 Task: Open Card Card0000000284 in Board Board0000000071 in Workspace WS0000000024 in Trello. Add Member Carxxstreet791@gmail.com to Card Card0000000284 in Board Board0000000071 in Workspace WS0000000024 in Trello. Add Red Label titled Label0000000284 to Card Card0000000284 in Board Board0000000071 in Workspace WS0000000024 in Trello. Add Checklist CL0000000284 to Card Card0000000284 in Board Board0000000071 in Workspace WS0000000024 in Trello. Add Dates with Start Date as Nov 01 2023 and Due Date as Nov 30 2023 to Card Card0000000284 in Board Board0000000071 in Workspace WS0000000024 in Trello
Action: Mouse moved to (351, 550)
Screenshot: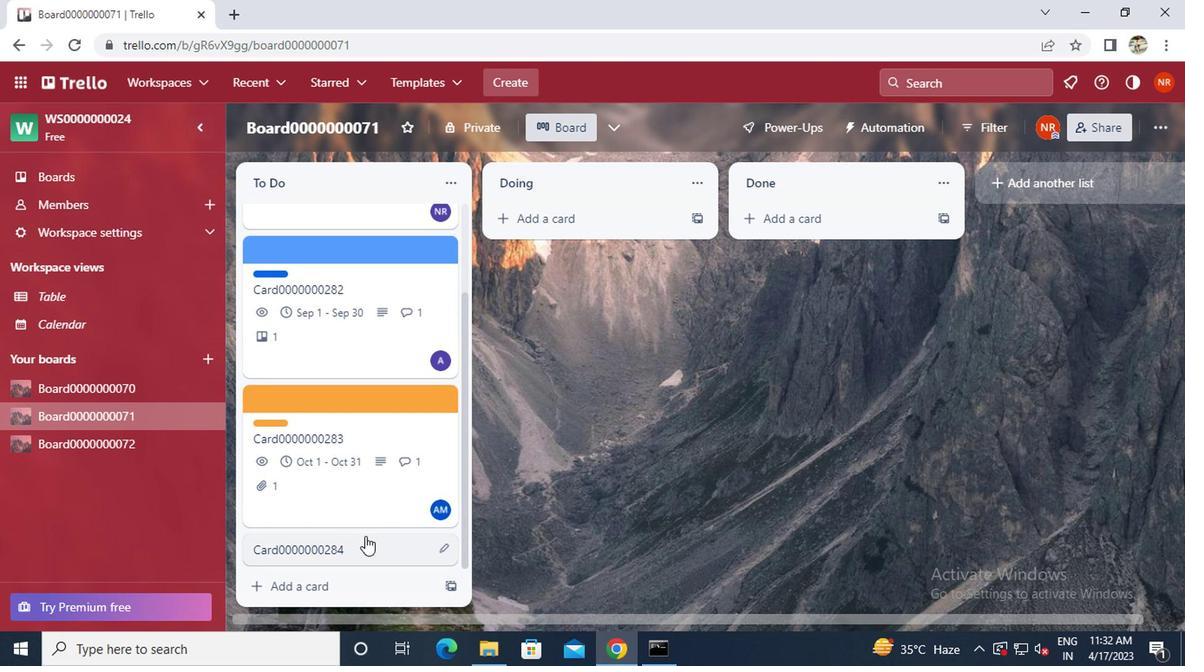 
Action: Mouse pressed left at (351, 550)
Screenshot: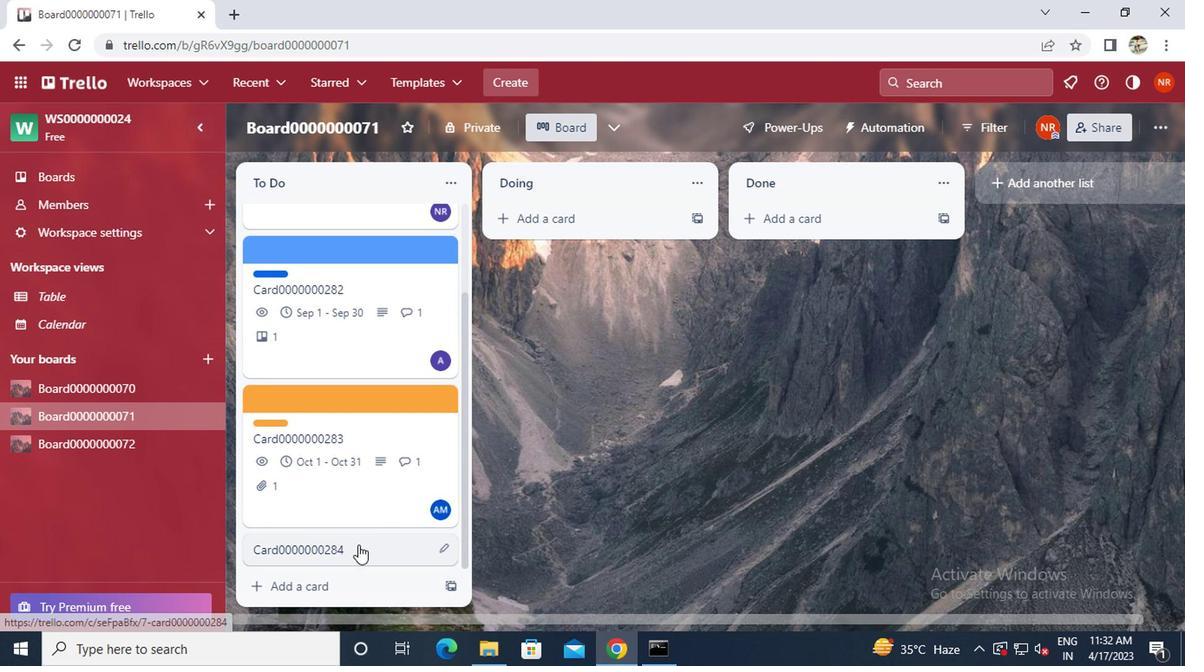 
Action: Mouse moved to (820, 221)
Screenshot: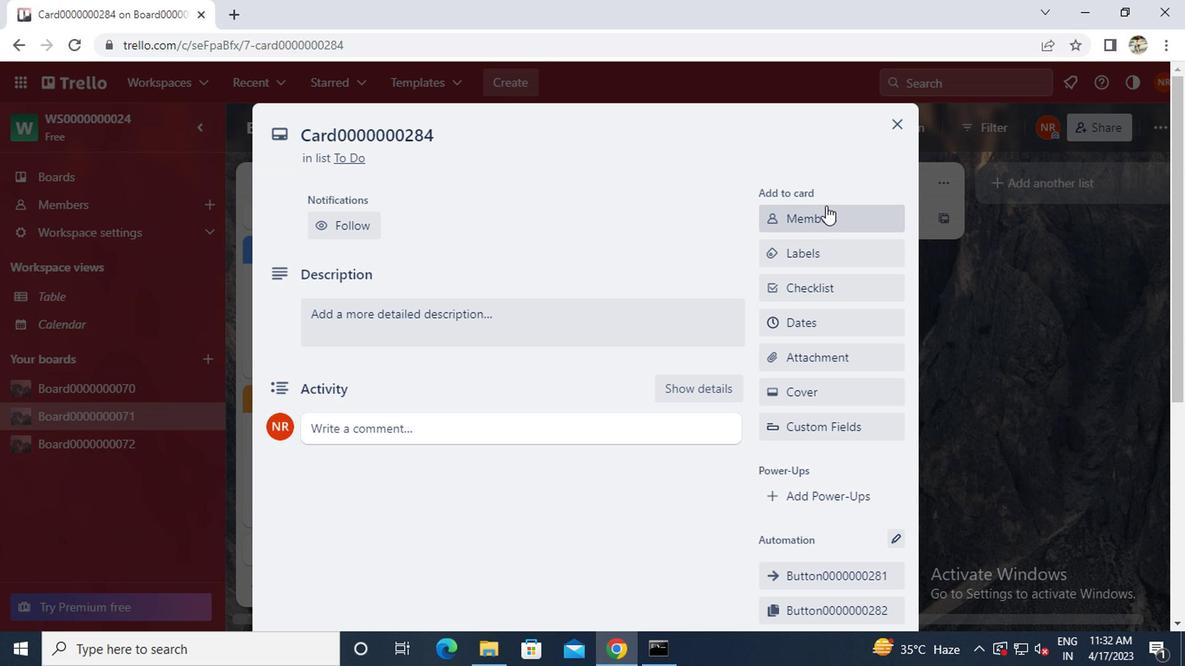 
Action: Mouse pressed left at (820, 221)
Screenshot: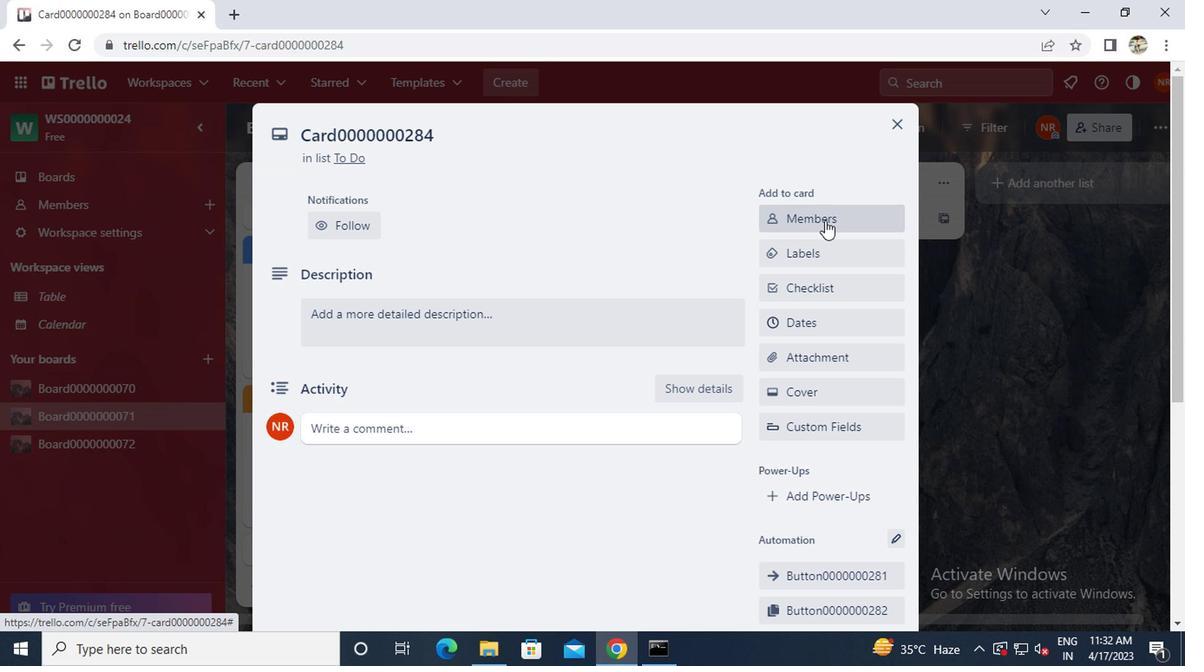 
Action: Key pressed <Key.caps_lock>carxxstreet791<Key.shift>@GMAIL.COM
Screenshot: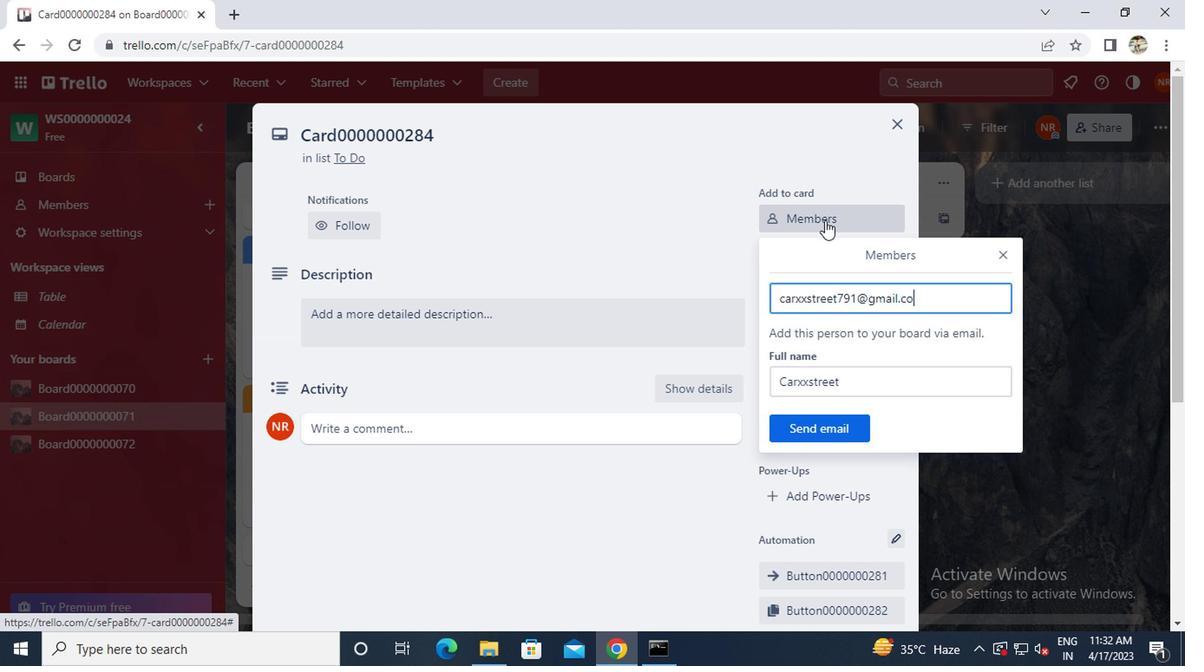 
Action: Mouse moved to (824, 427)
Screenshot: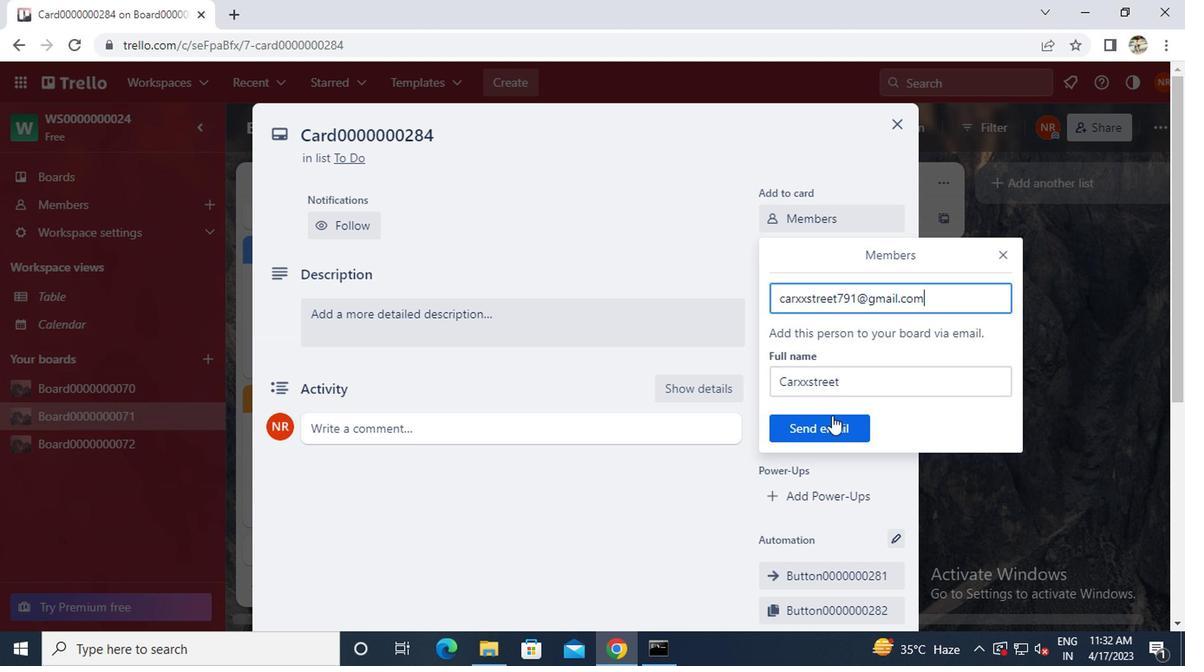 
Action: Mouse pressed left at (824, 427)
Screenshot: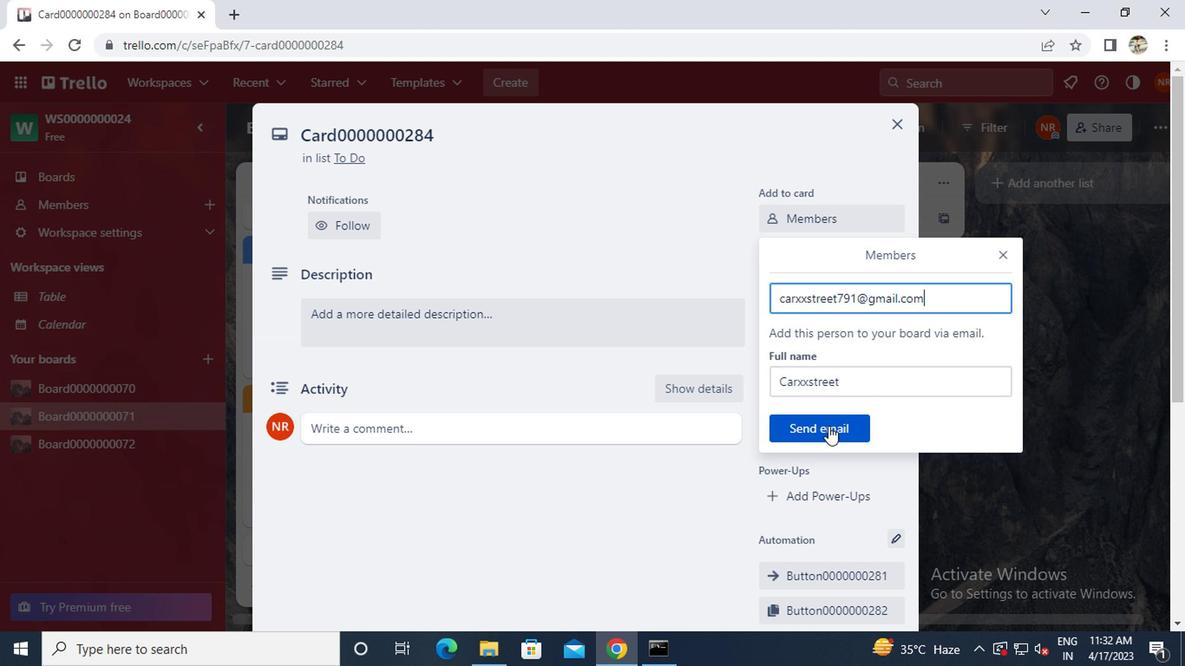 
Action: Mouse moved to (816, 253)
Screenshot: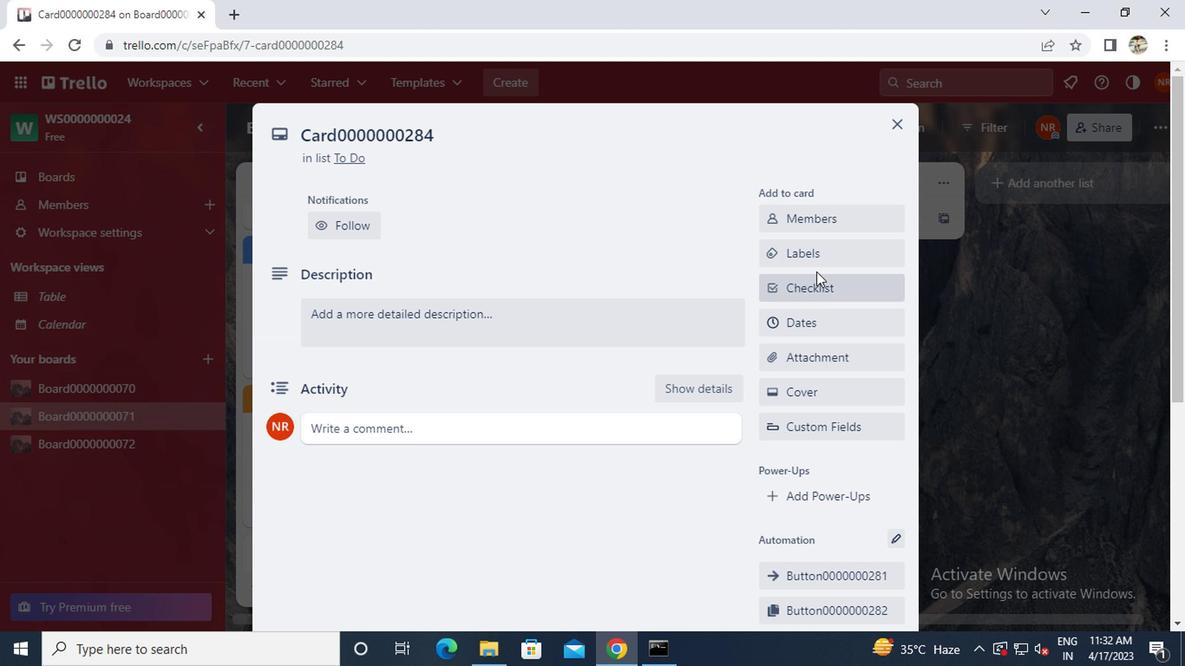 
Action: Mouse pressed left at (816, 253)
Screenshot: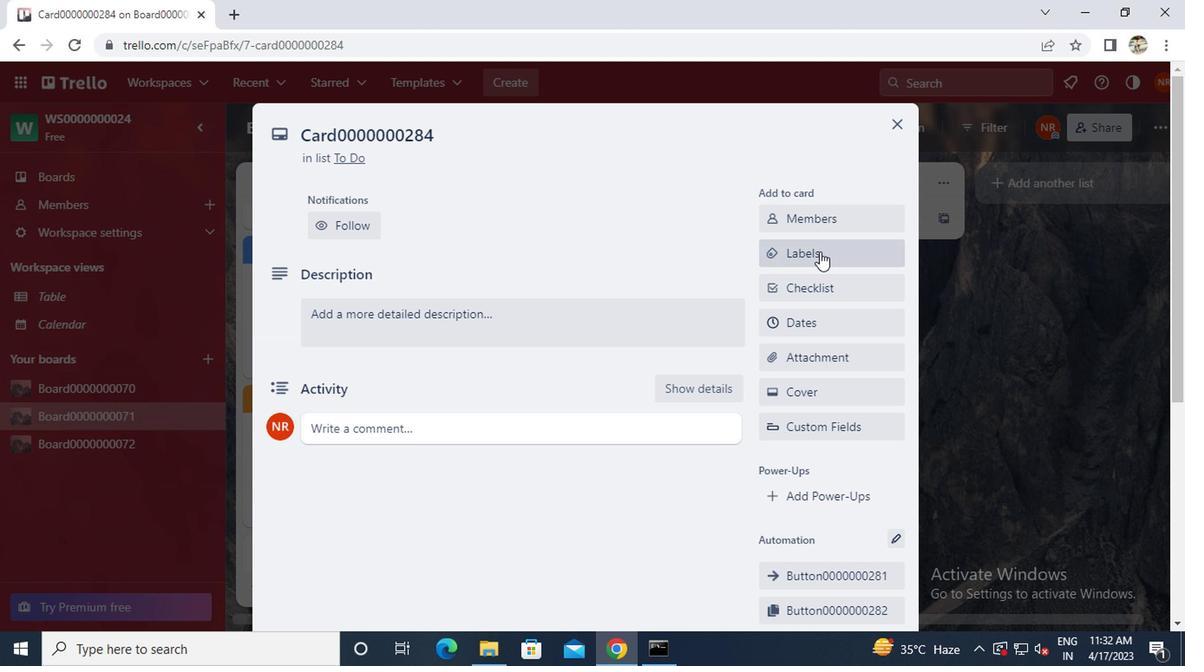 
Action: Mouse moved to (866, 529)
Screenshot: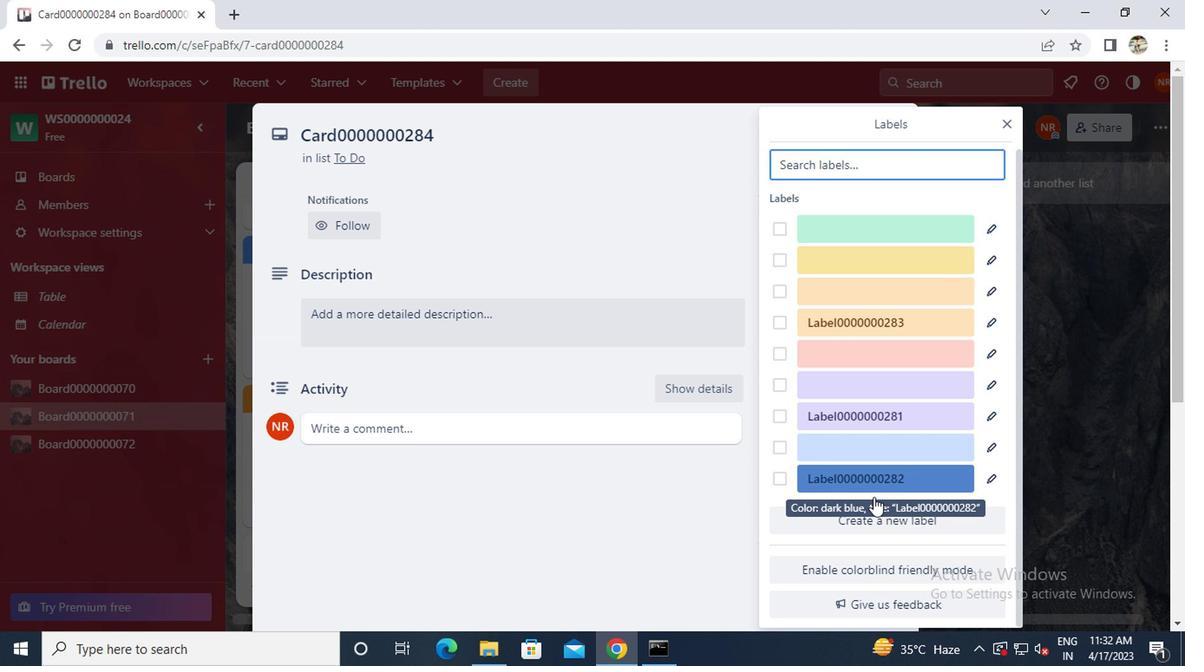 
Action: Mouse pressed left at (866, 529)
Screenshot: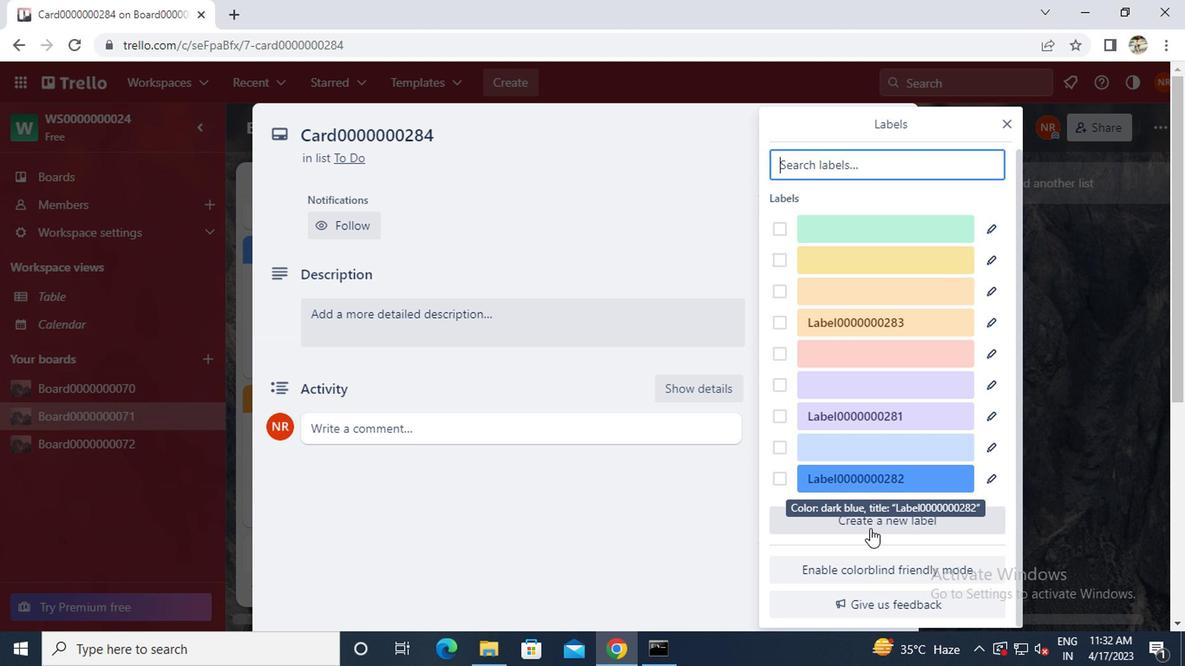 
Action: Mouse moved to (925, 414)
Screenshot: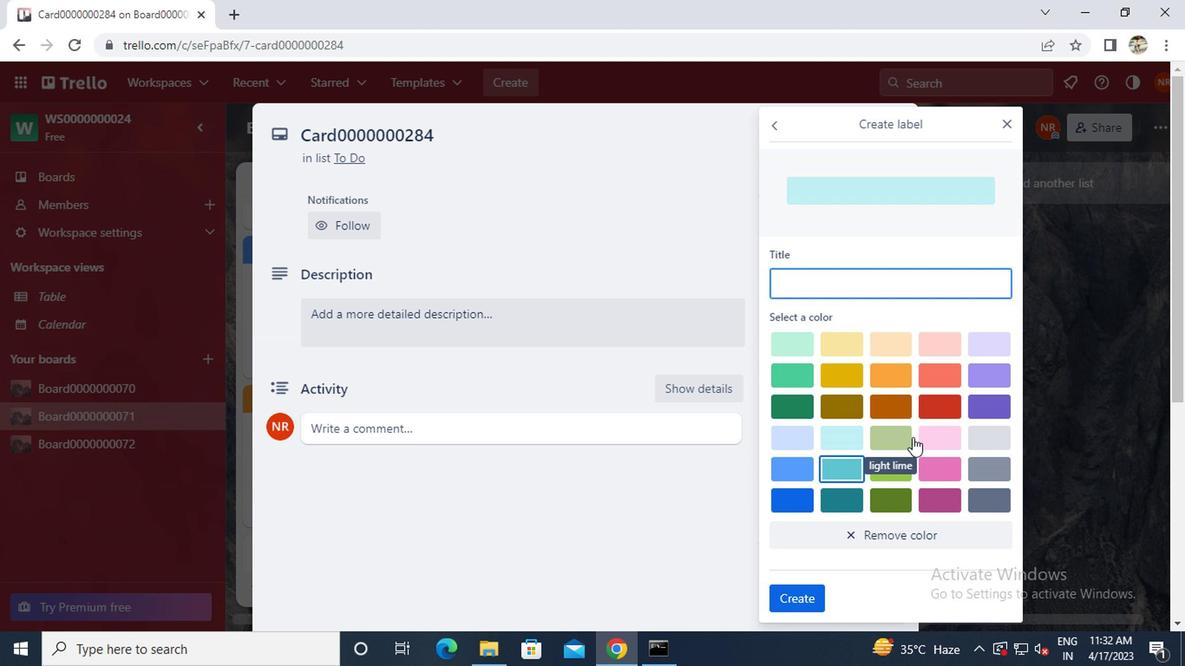 
Action: Mouse pressed left at (925, 414)
Screenshot: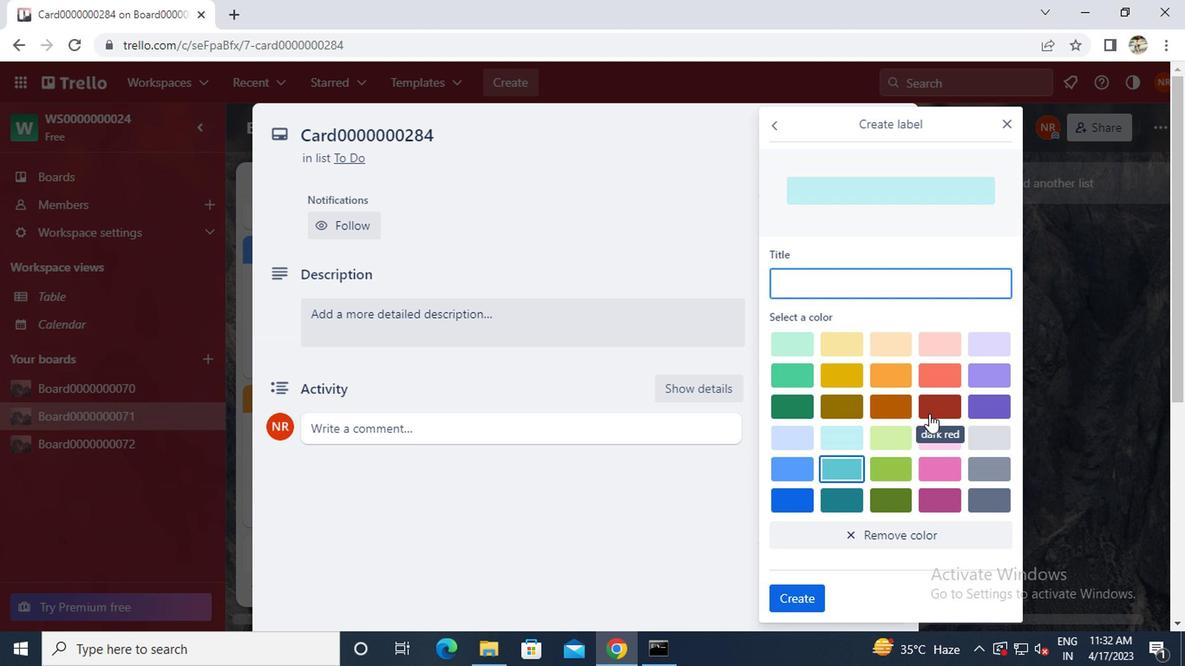 
Action: Mouse moved to (867, 288)
Screenshot: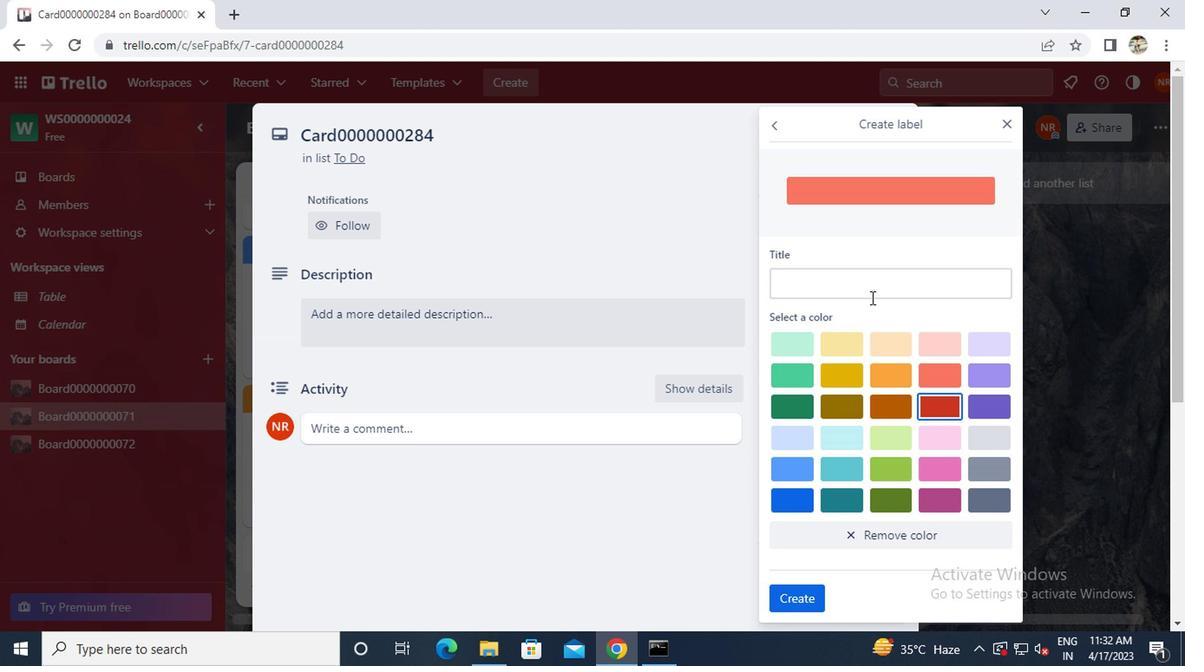 
Action: Mouse pressed left at (867, 288)
Screenshot: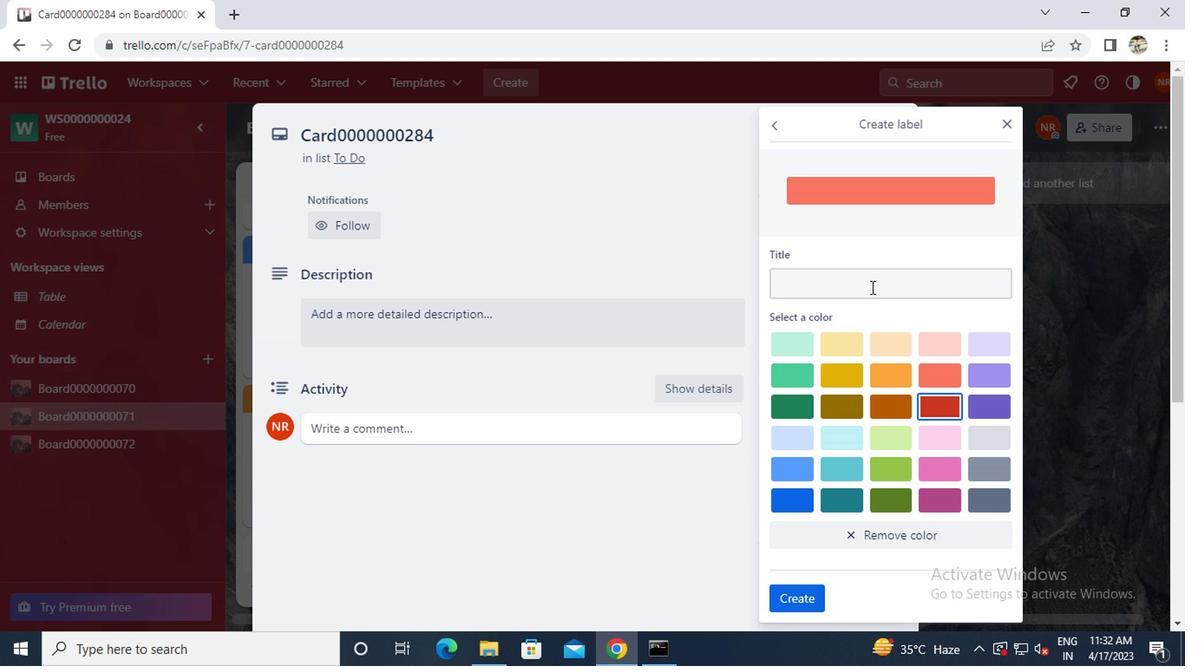 
Action: Mouse moved to (867, 287)
Screenshot: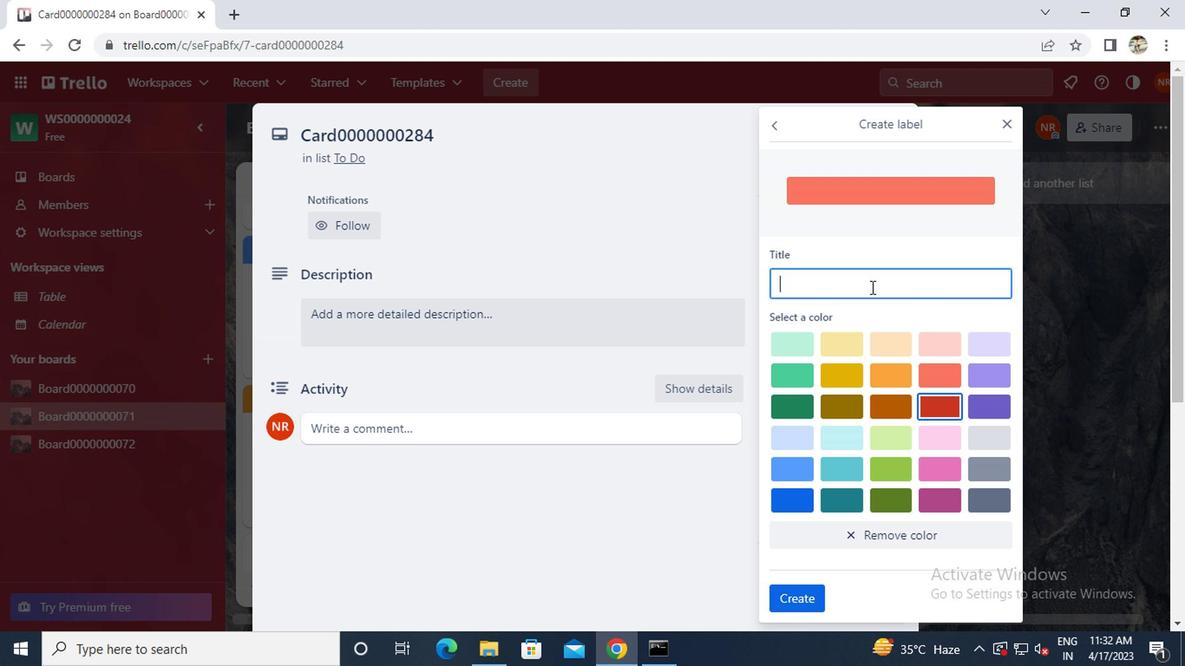 
Action: Key pressed <Key.caps_lock>
Screenshot: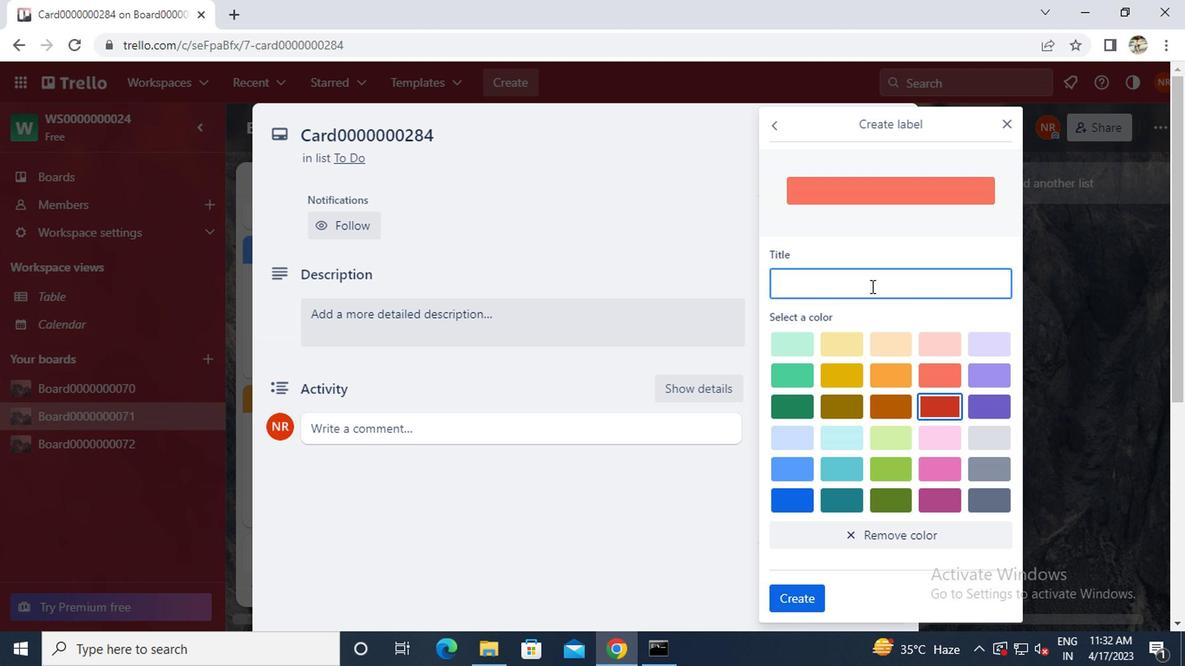 
Action: Mouse moved to (867, 285)
Screenshot: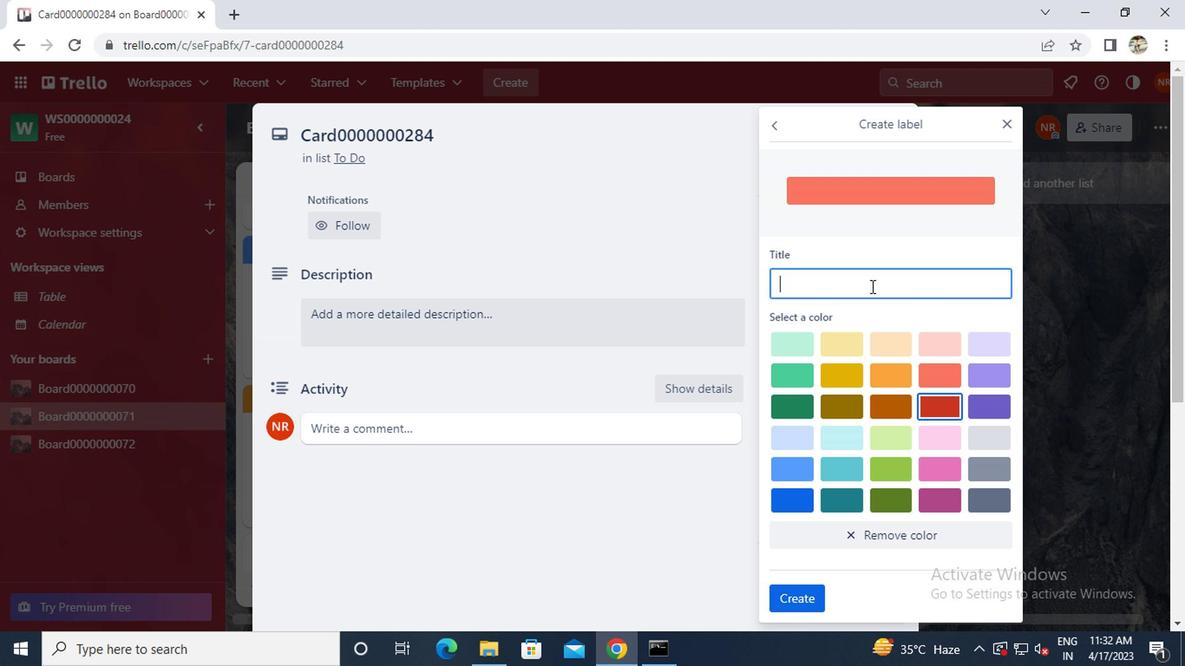 
Action: Key pressed L
Screenshot: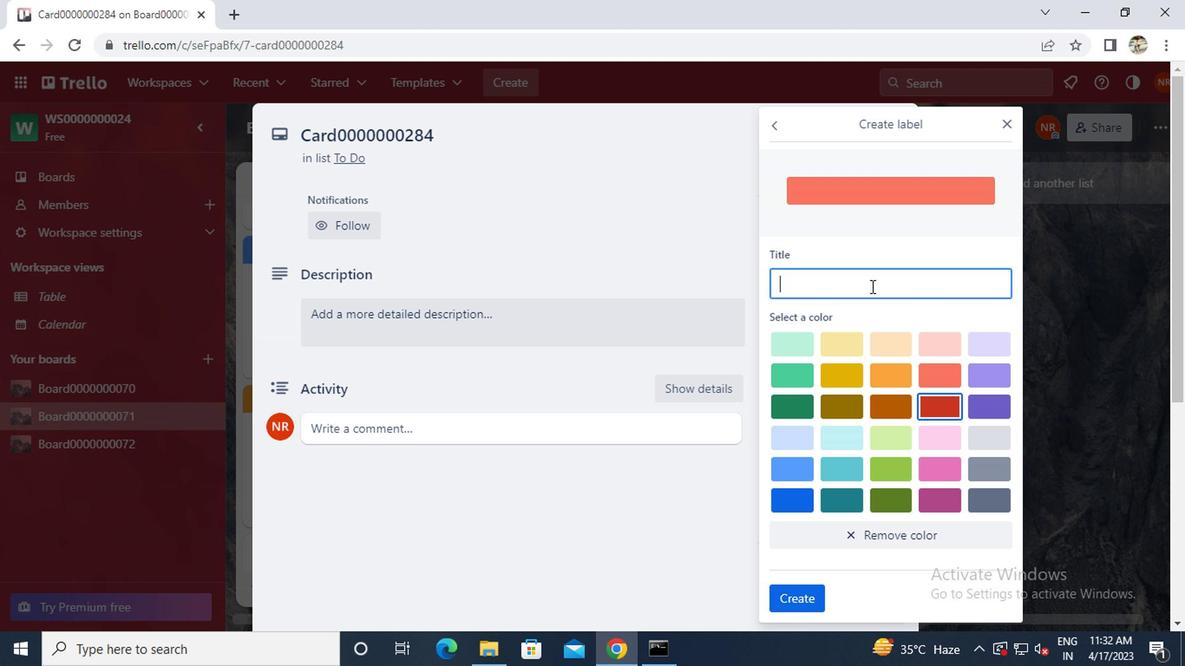 
Action: Mouse moved to (870, 282)
Screenshot: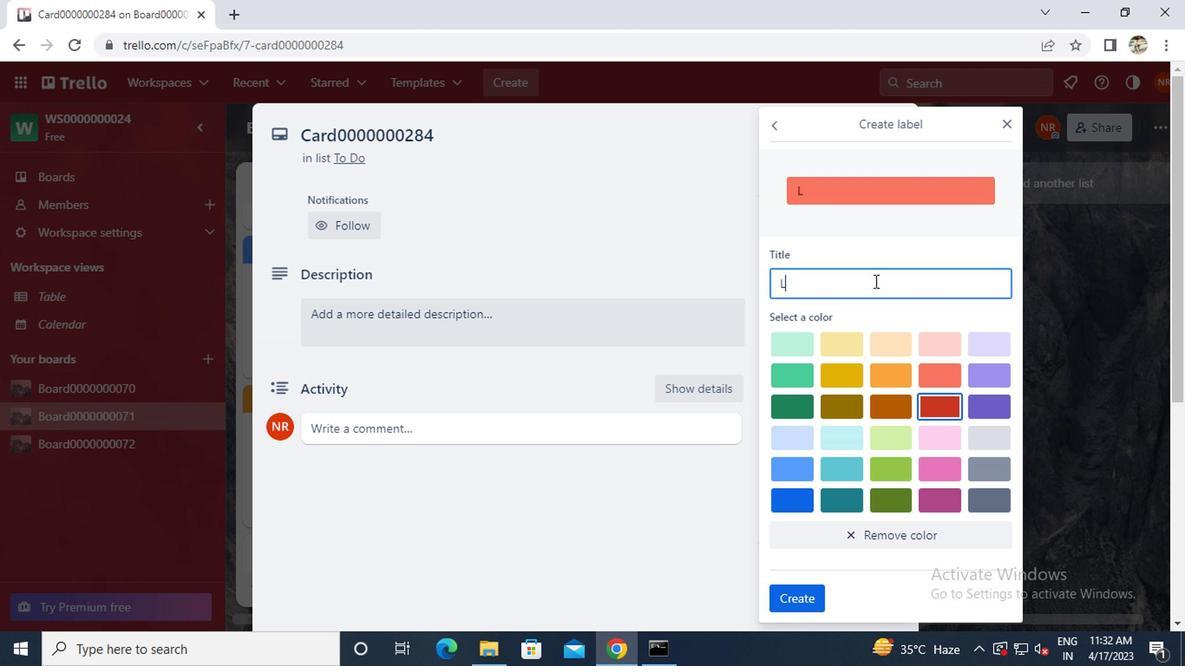 
Action: Key pressed A<Key.backspace><Key.caps_lock>ABEL0000000284
Screenshot: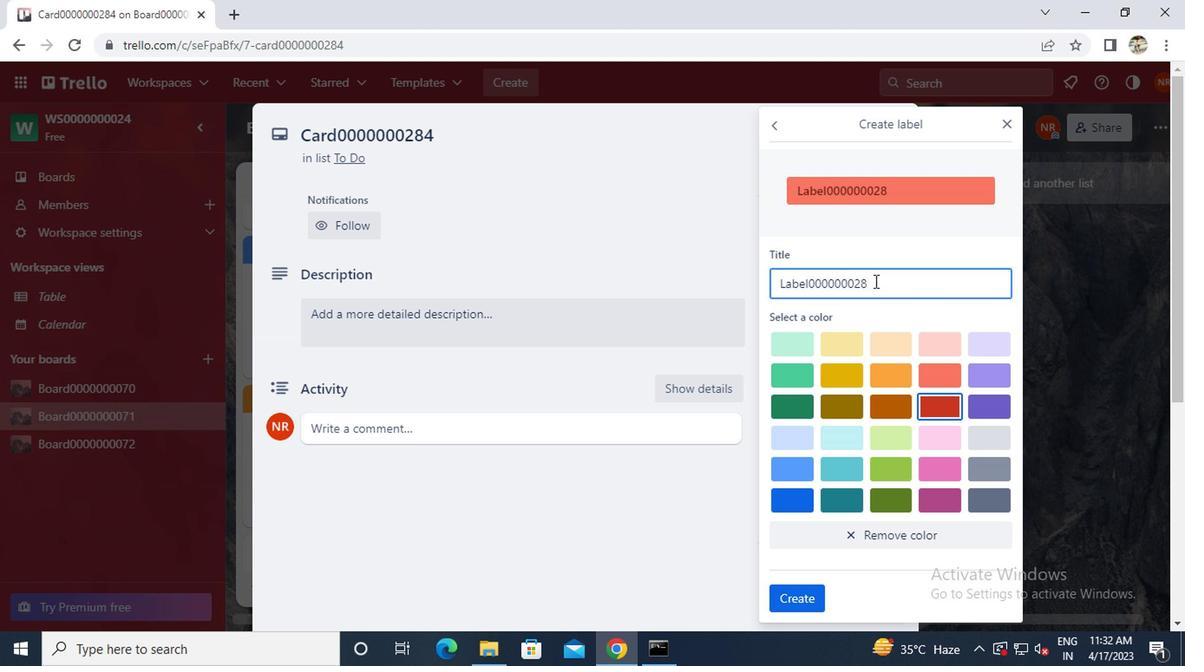 
Action: Mouse moved to (788, 598)
Screenshot: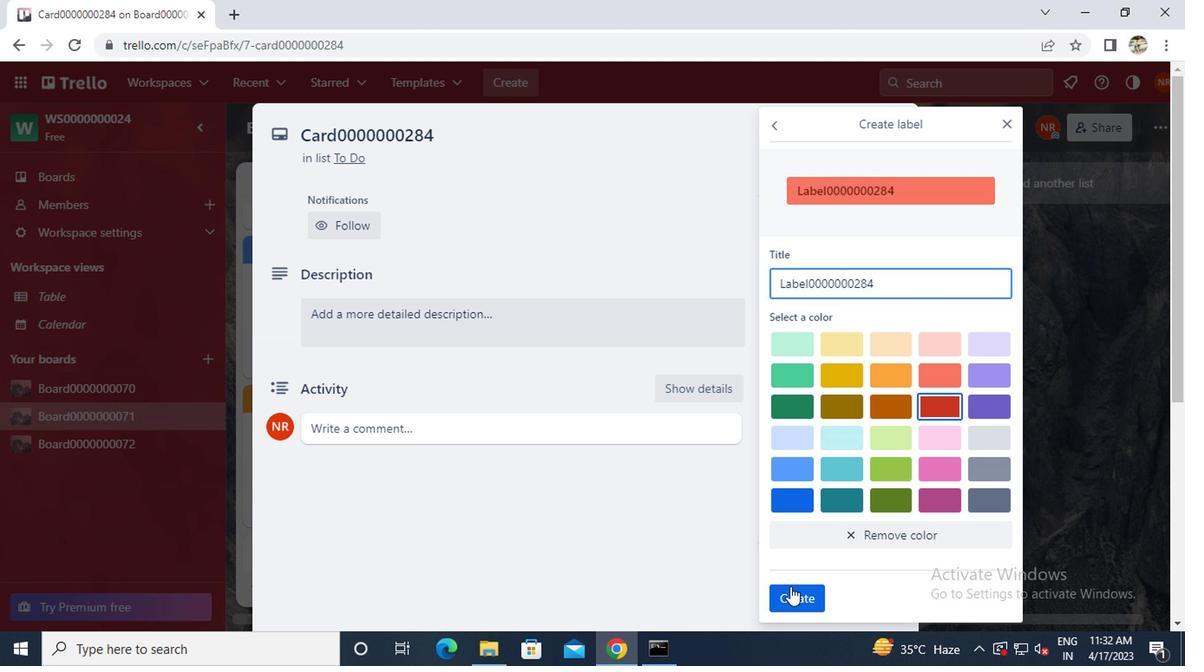 
Action: Mouse pressed left at (788, 598)
Screenshot: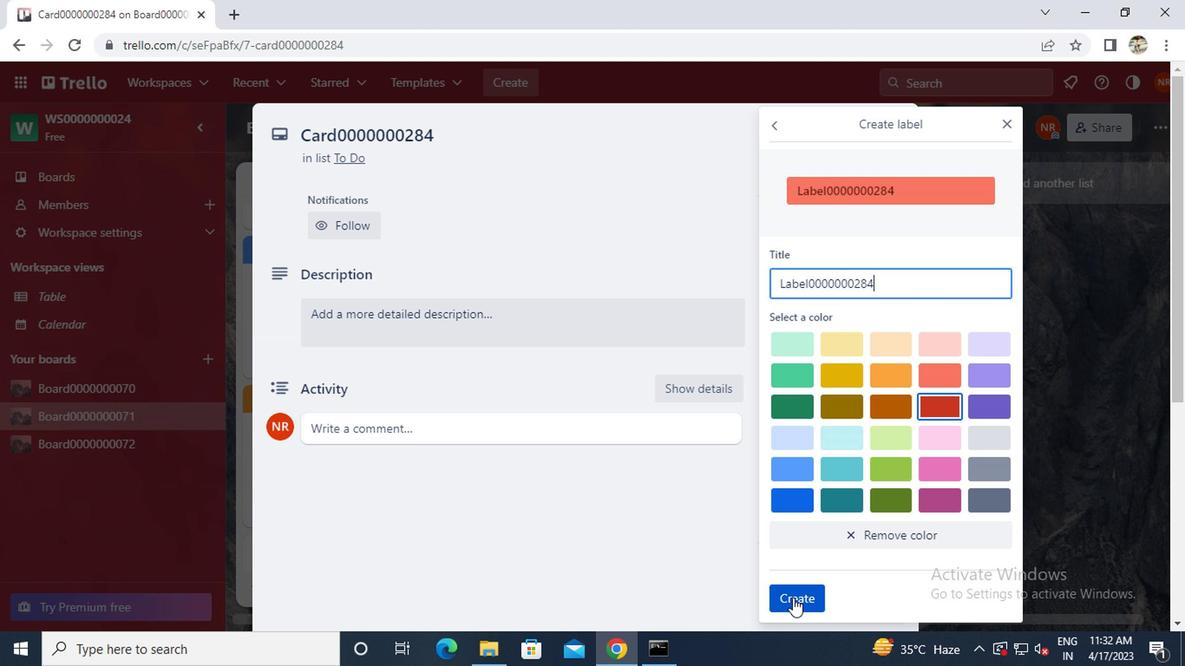 
Action: Mouse moved to (1001, 125)
Screenshot: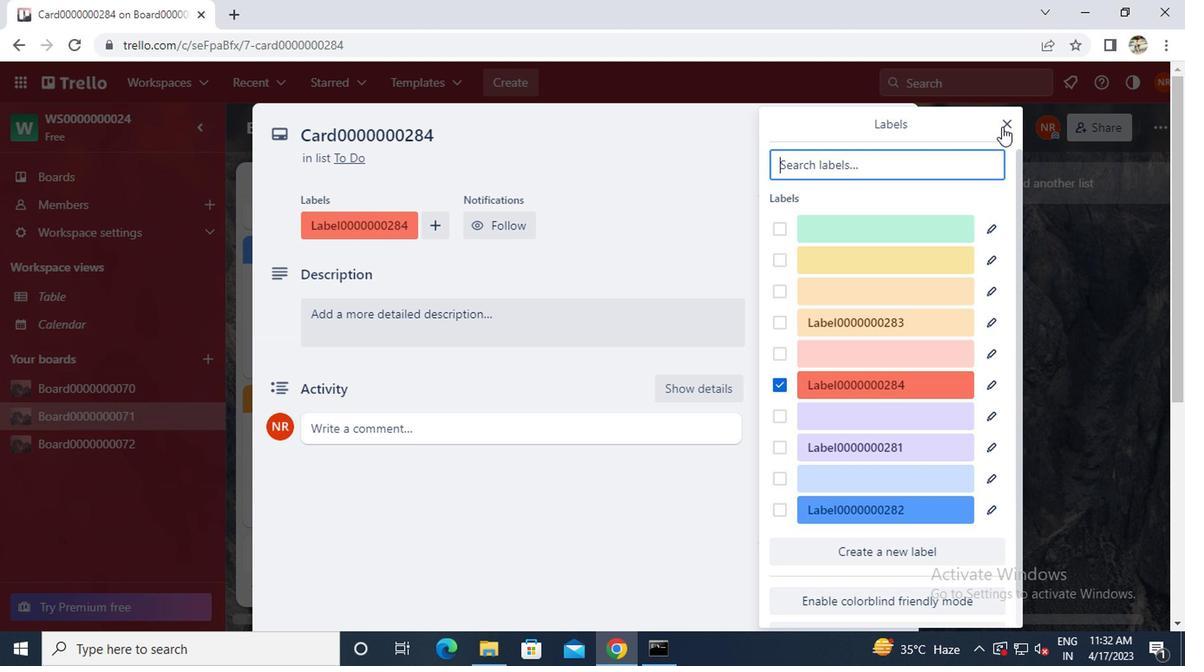 
Action: Mouse pressed left at (1001, 125)
Screenshot: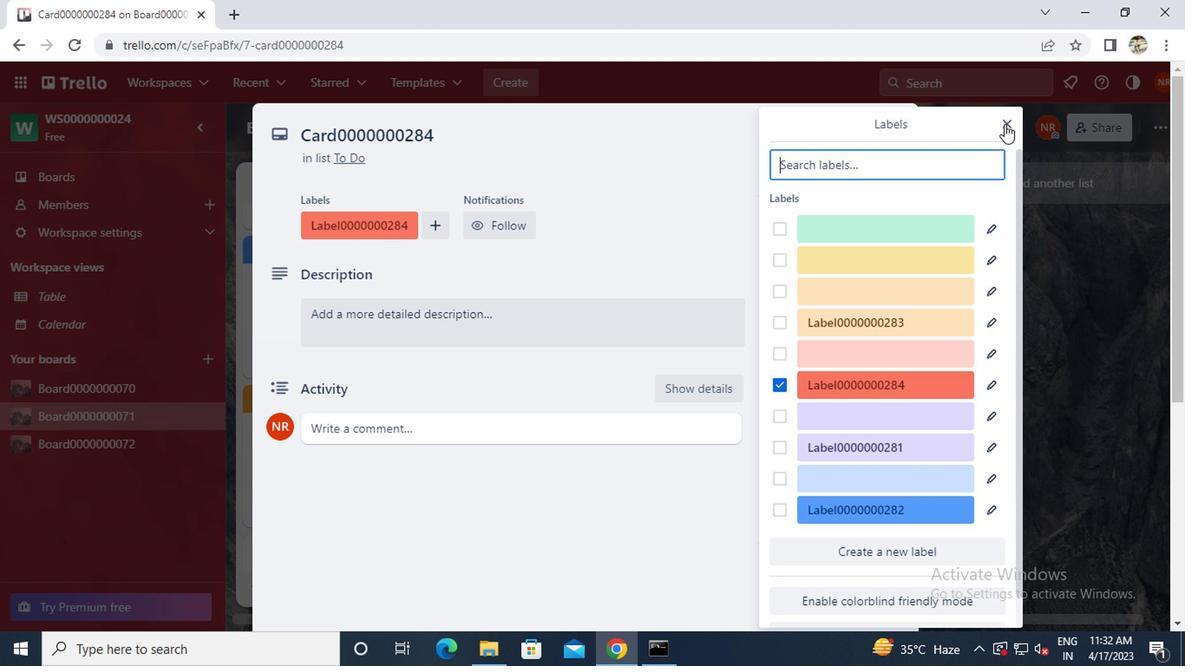 
Action: Mouse moved to (852, 293)
Screenshot: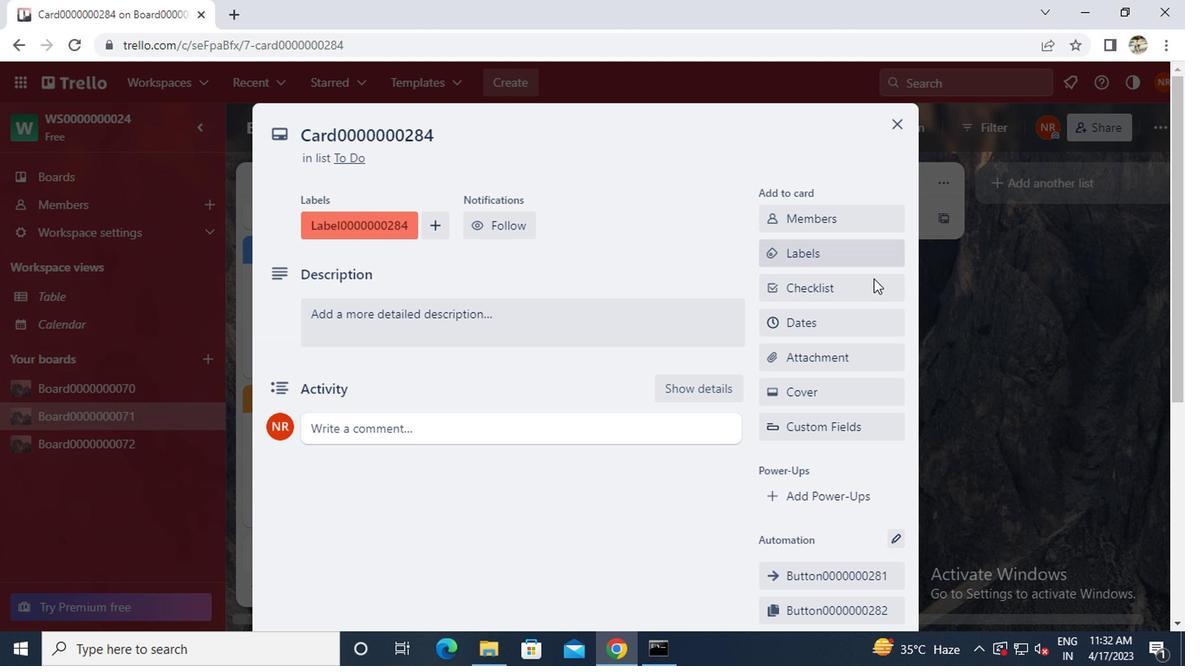 
Action: Mouse pressed left at (852, 293)
Screenshot: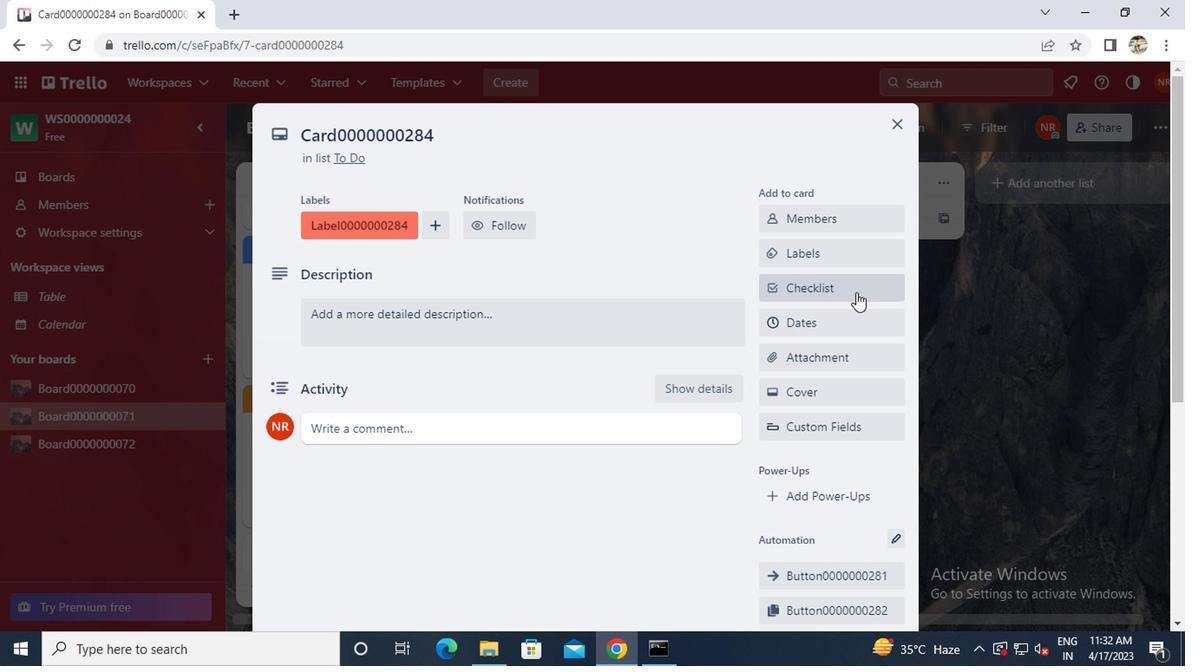 
Action: Key pressed <Key.caps_lock>CL0000000284
Screenshot: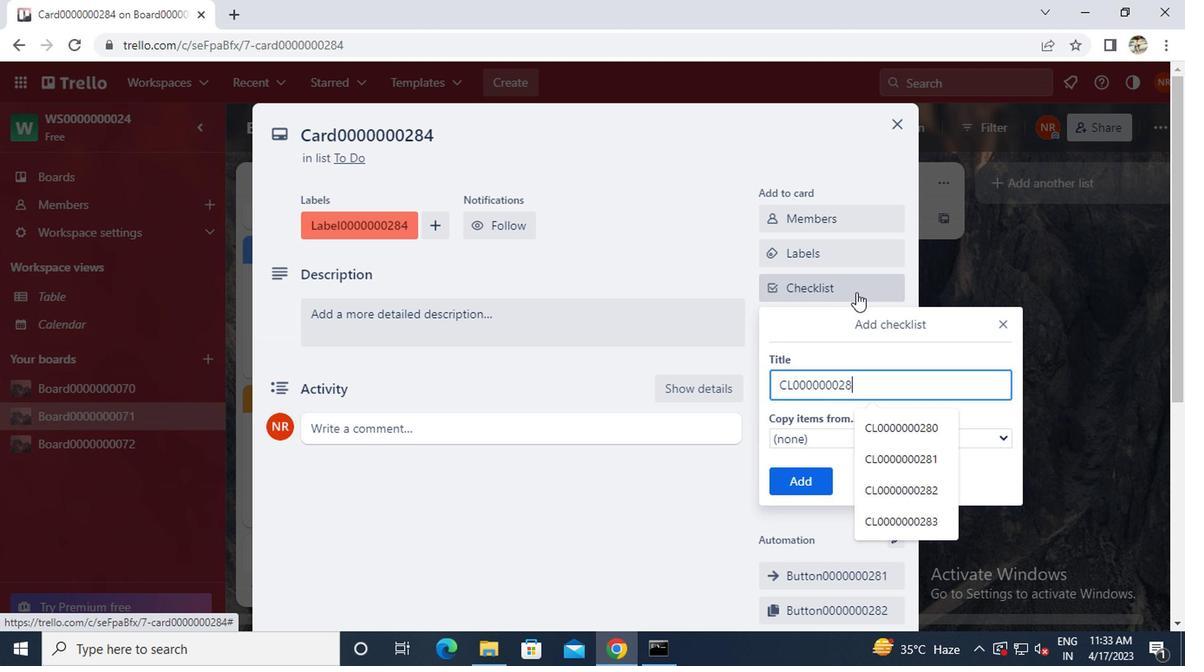 
Action: Mouse moved to (811, 482)
Screenshot: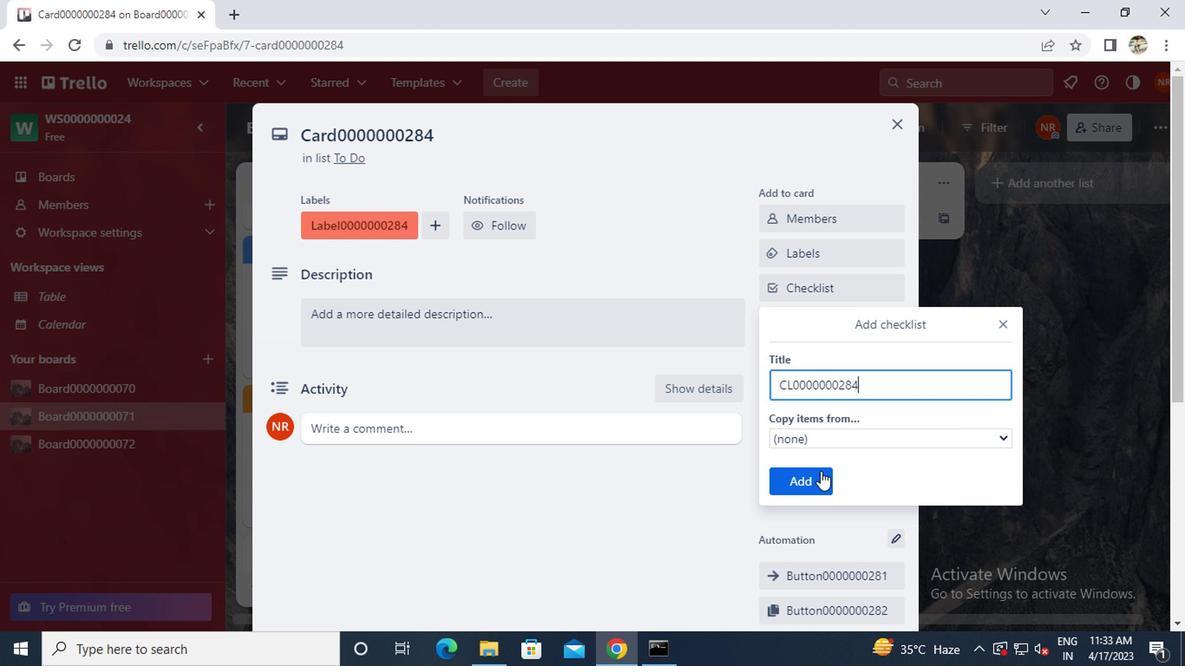 
Action: Mouse pressed left at (811, 482)
Screenshot: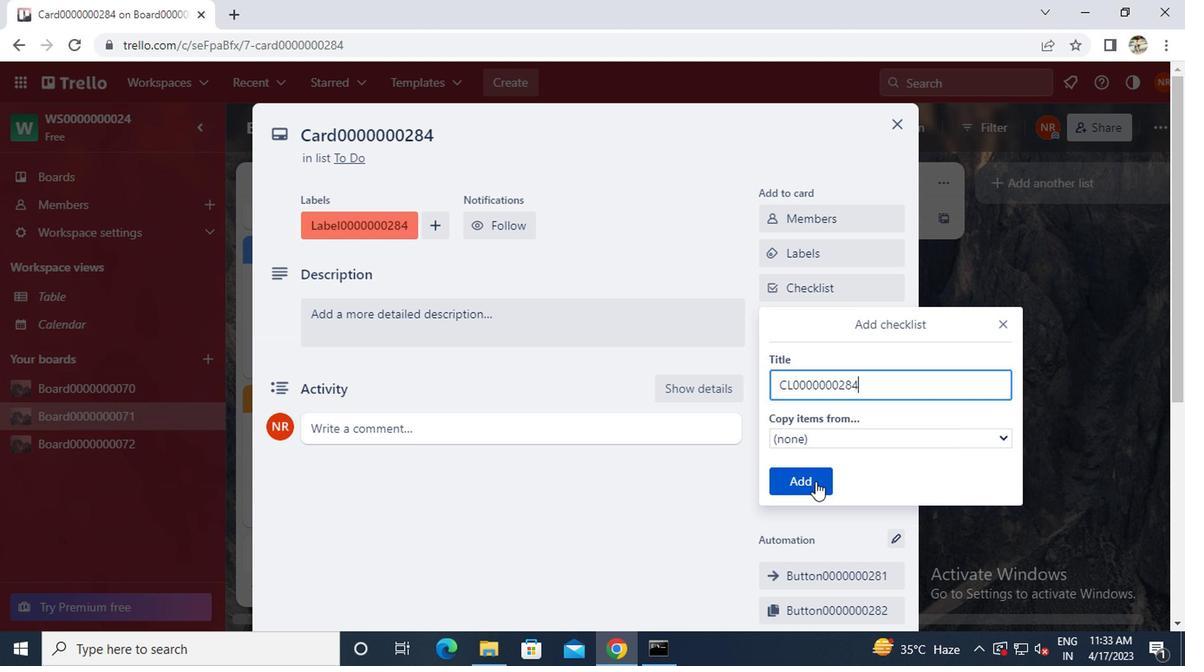 
Action: Mouse moved to (830, 326)
Screenshot: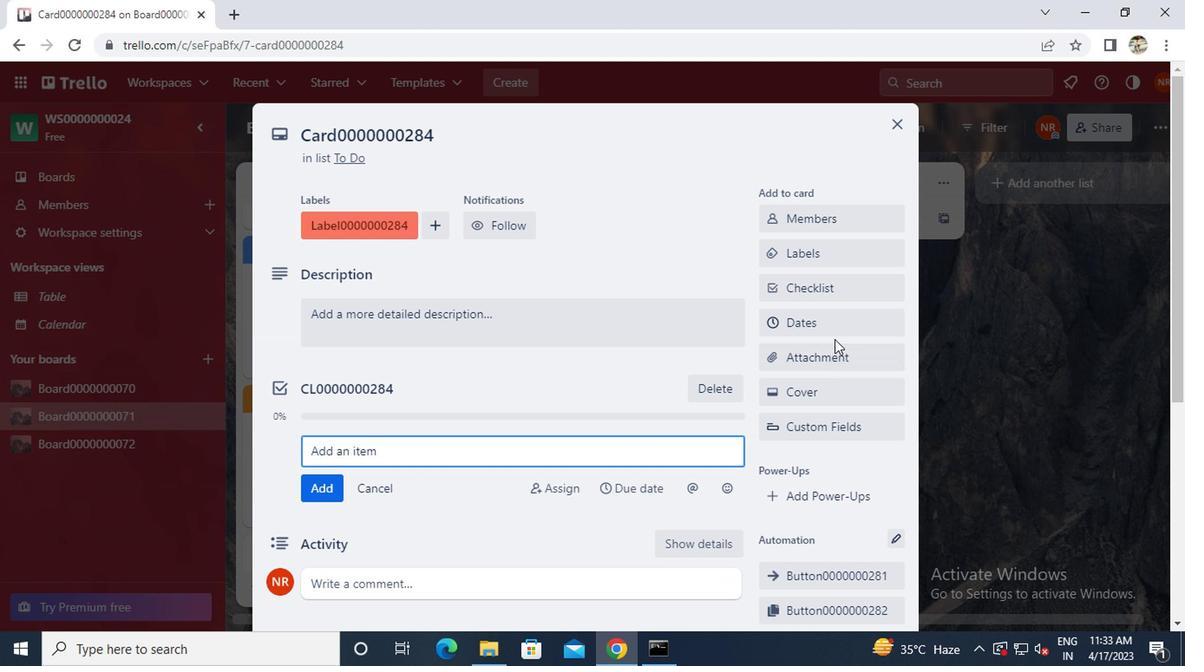 
Action: Mouse pressed left at (830, 326)
Screenshot: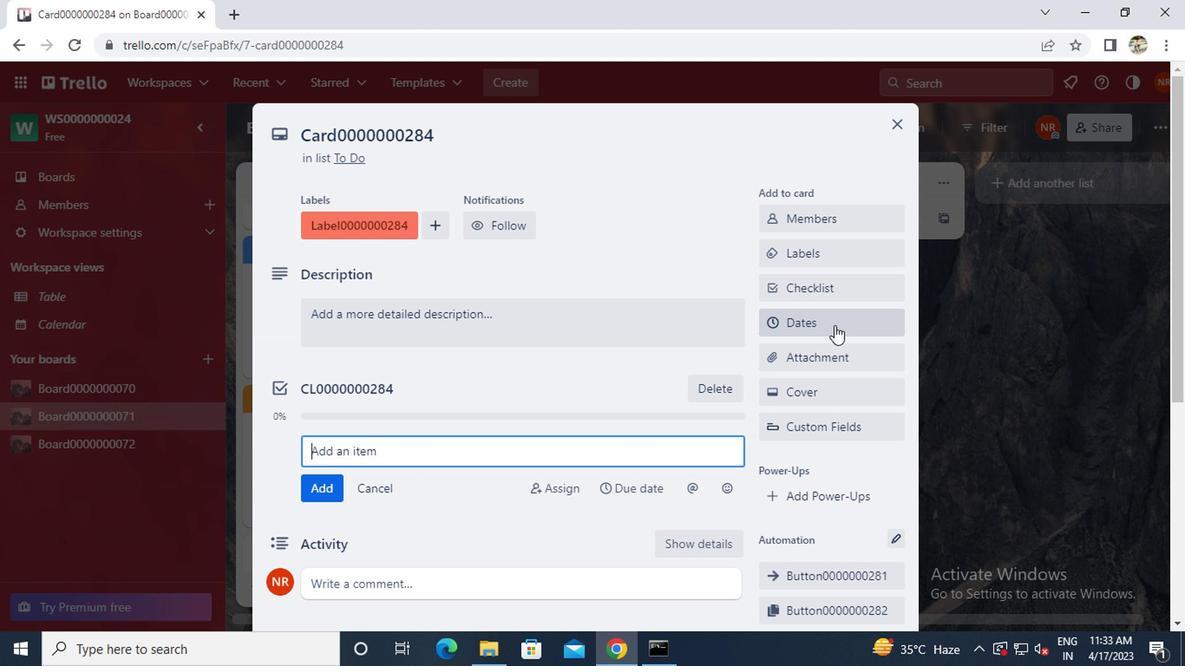 
Action: Mouse moved to (773, 430)
Screenshot: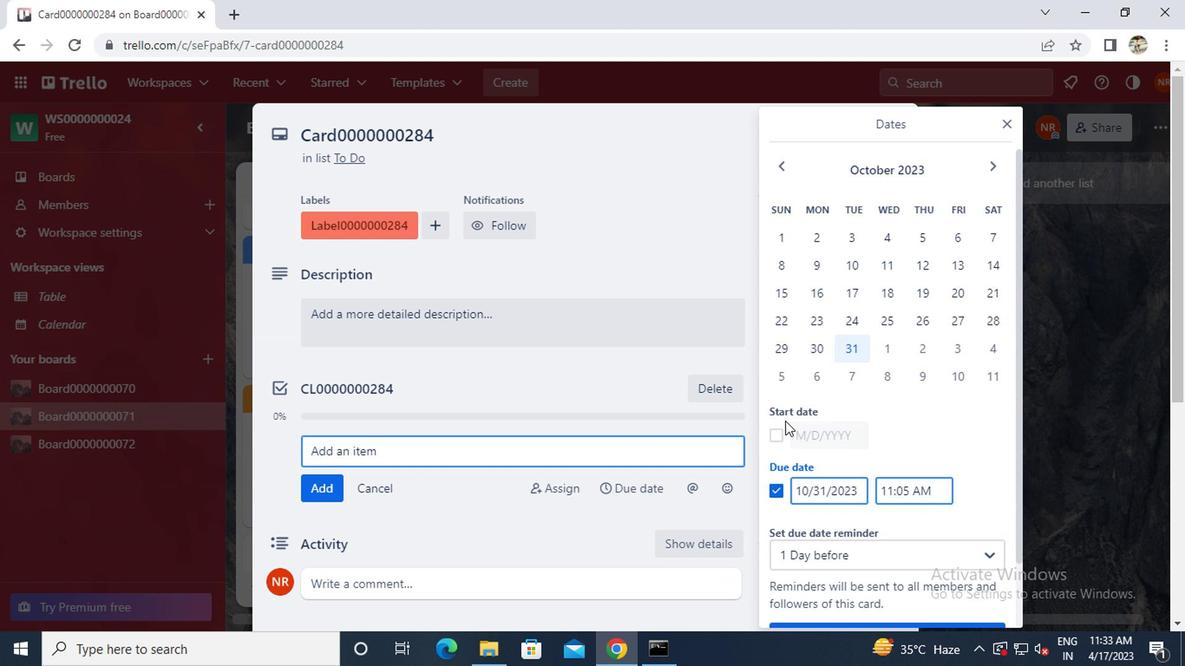 
Action: Mouse pressed left at (773, 430)
Screenshot: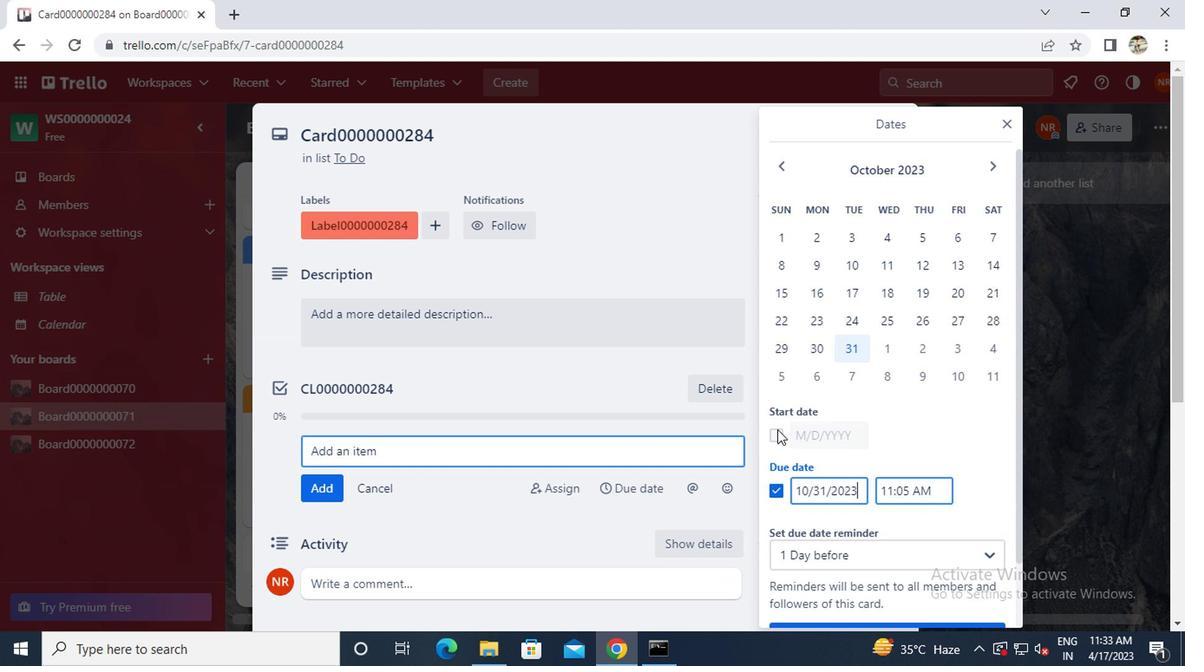 
Action: Mouse moved to (988, 172)
Screenshot: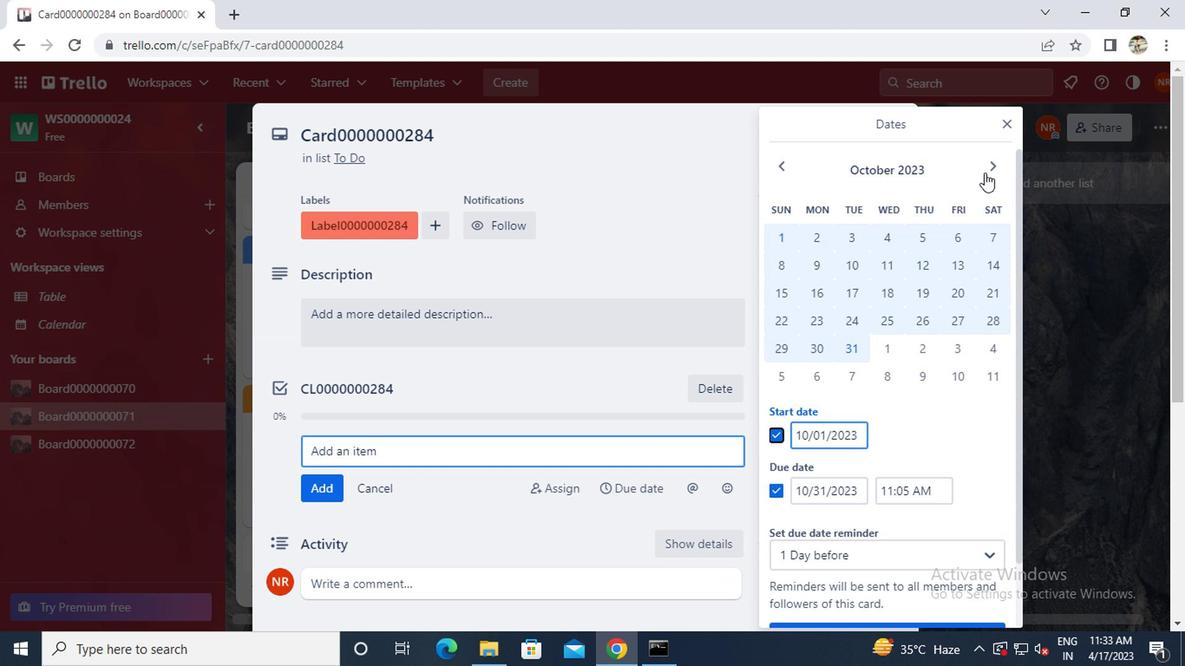 
Action: Mouse pressed left at (988, 172)
Screenshot: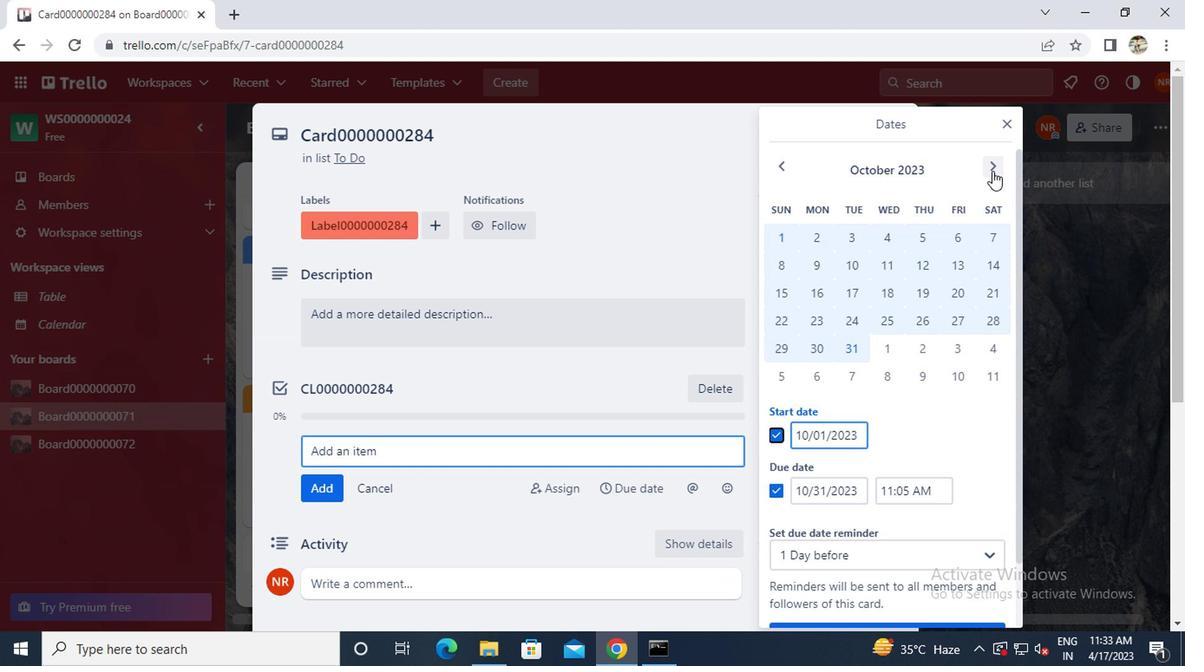 
Action: Mouse moved to (880, 240)
Screenshot: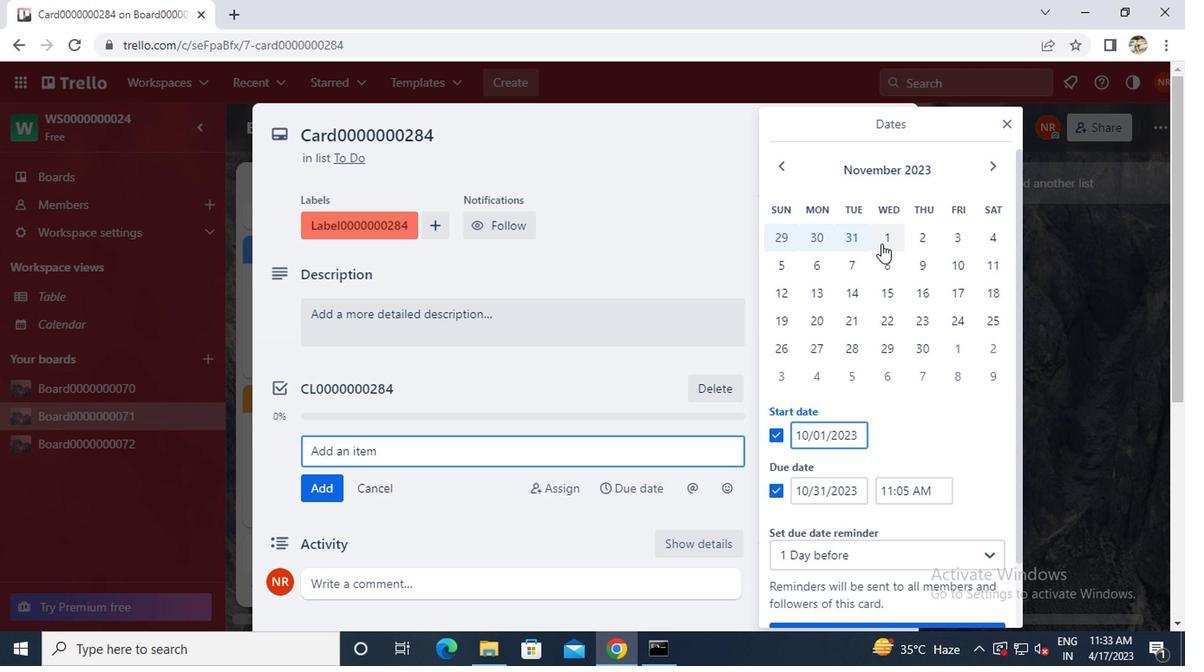 
Action: Mouse pressed left at (880, 240)
Screenshot: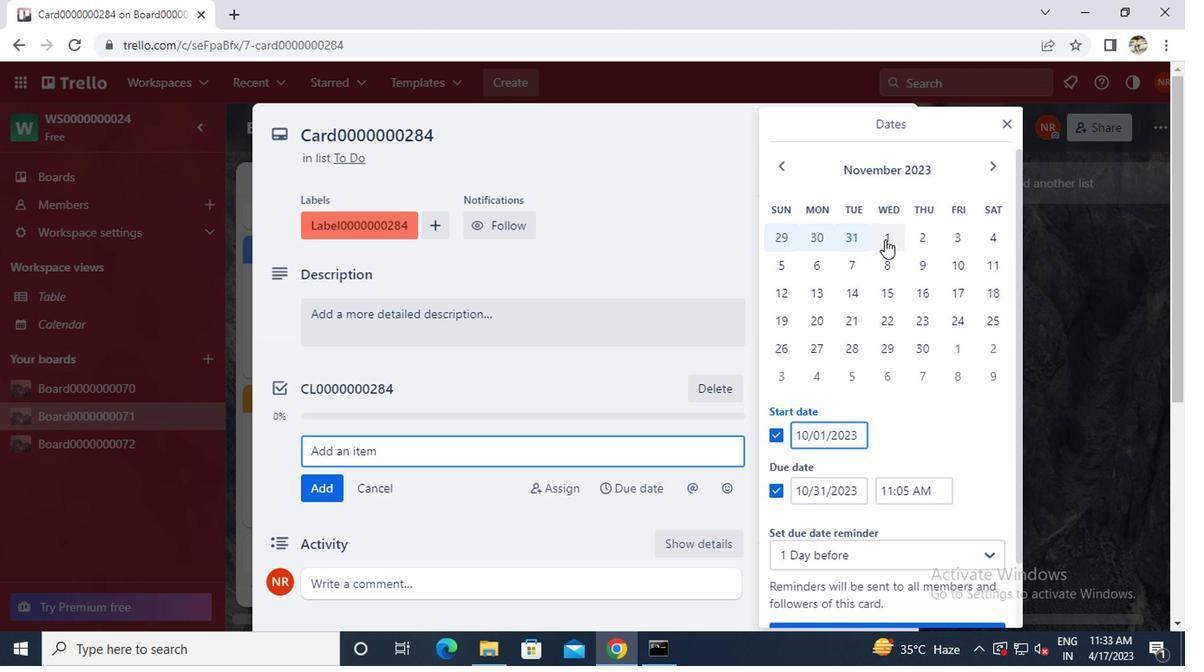 
Action: Mouse moved to (920, 349)
Screenshot: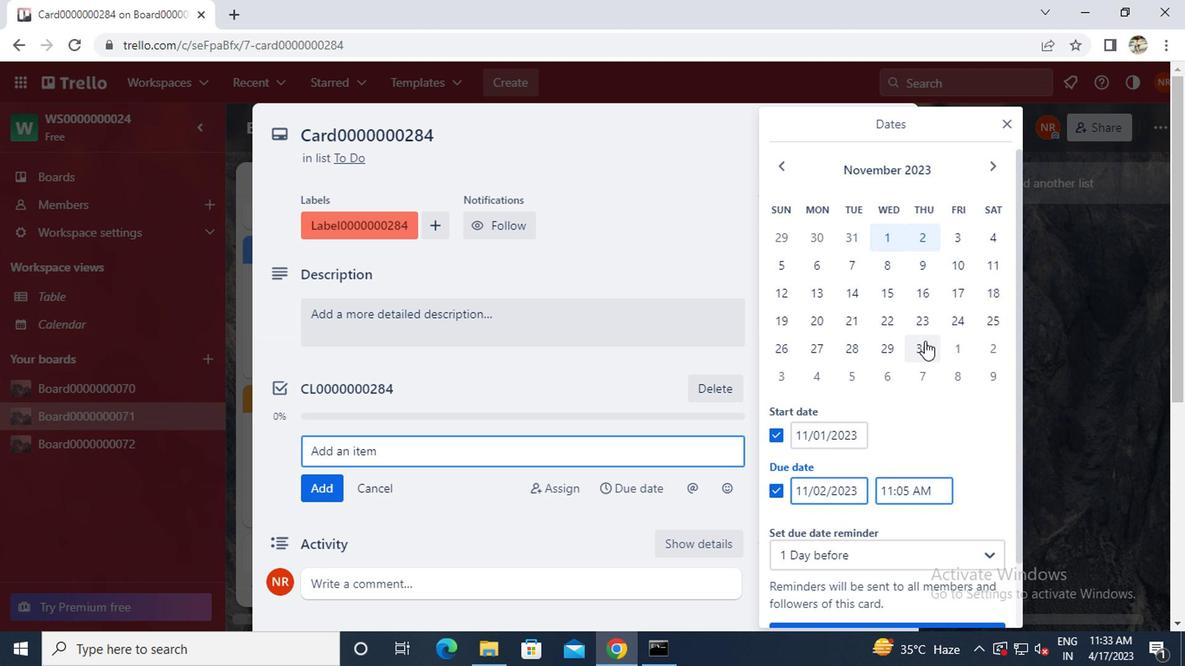 
Action: Mouse pressed left at (920, 349)
Screenshot: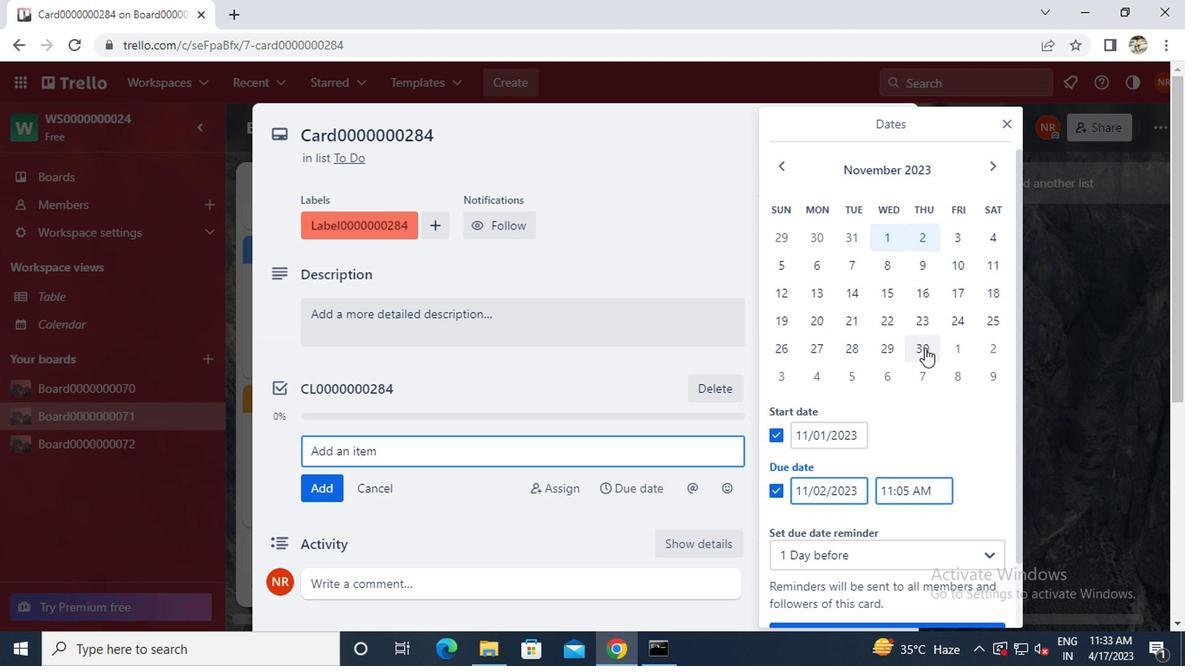 
Action: Mouse moved to (906, 354)
Screenshot: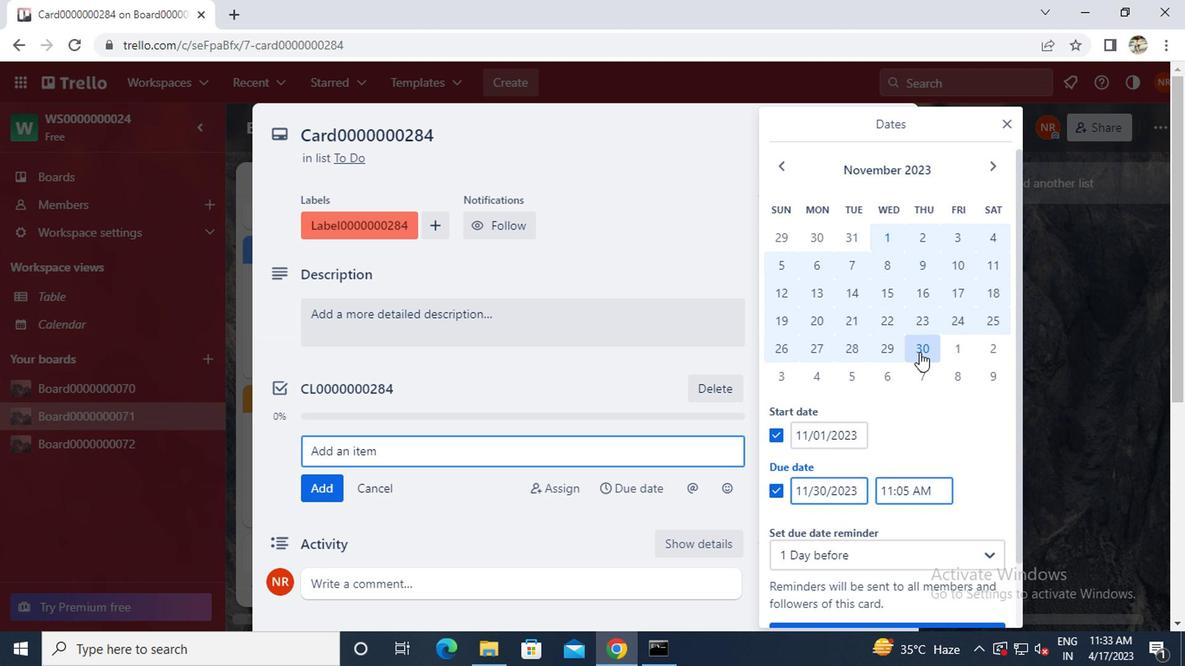 
Action: Mouse scrolled (906, 354) with delta (0, 0)
Screenshot: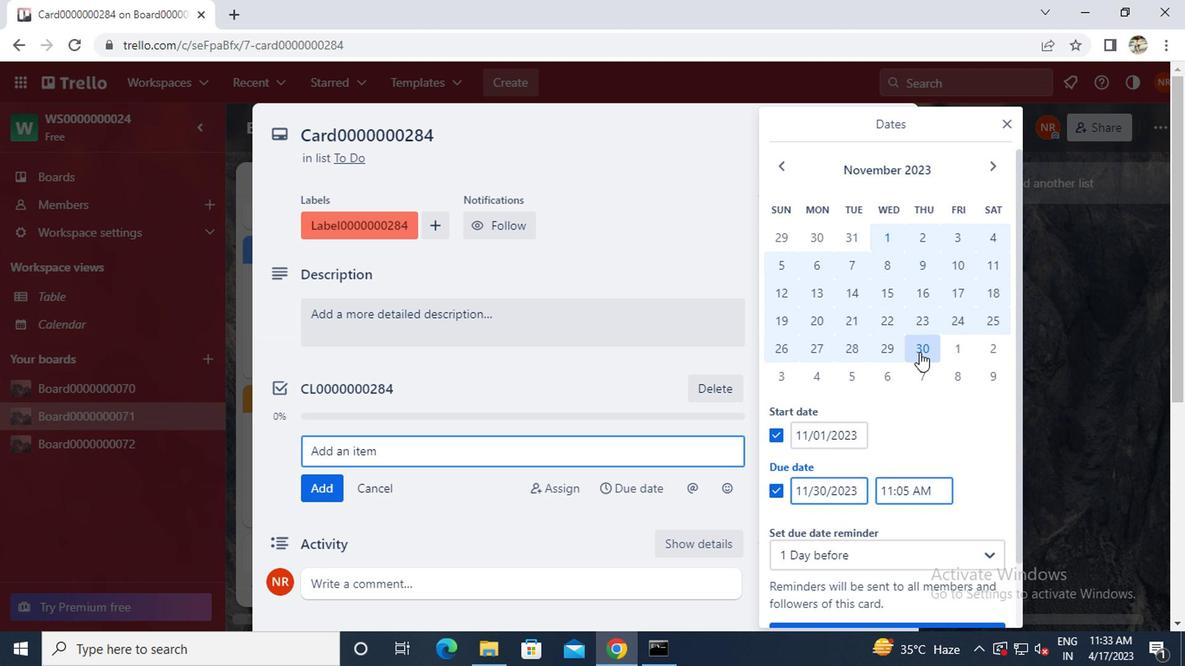 
Action: Mouse moved to (902, 356)
Screenshot: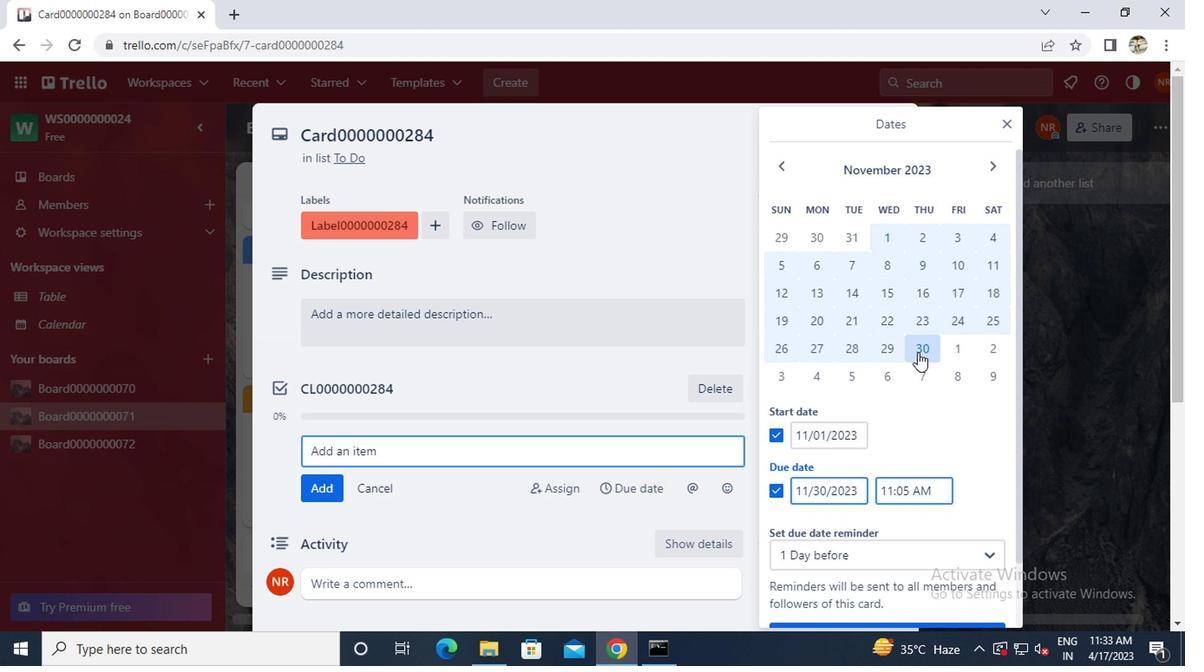 
Action: Mouse scrolled (902, 356) with delta (0, 0)
Screenshot: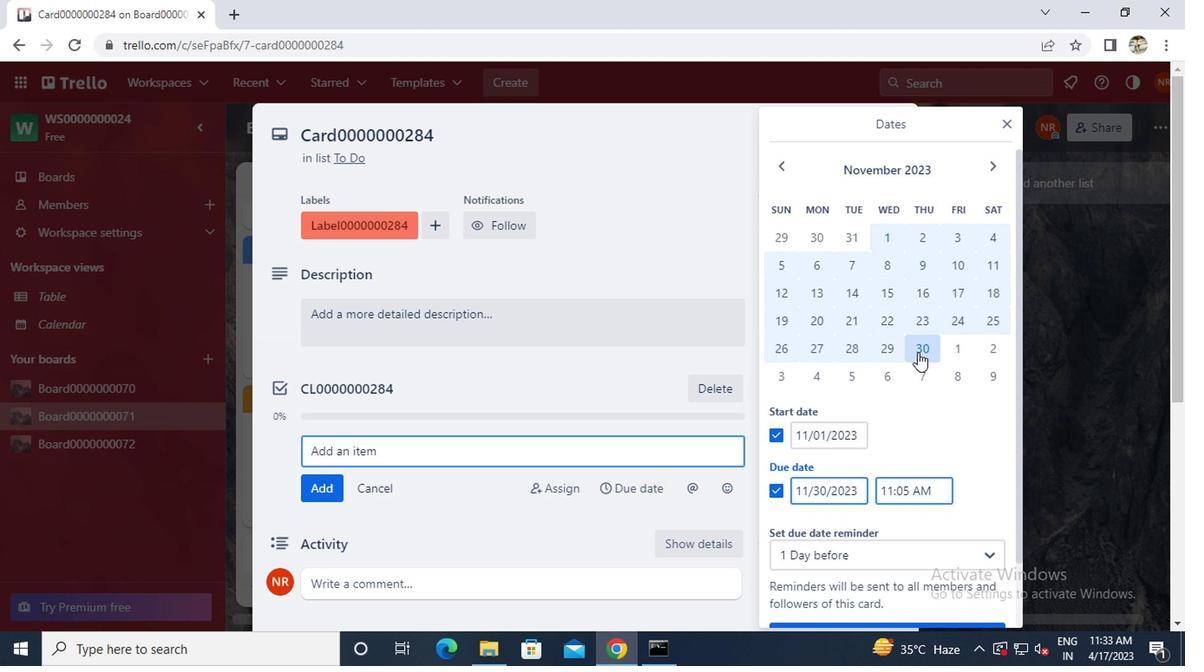 
Action: Mouse scrolled (902, 356) with delta (0, 0)
Screenshot: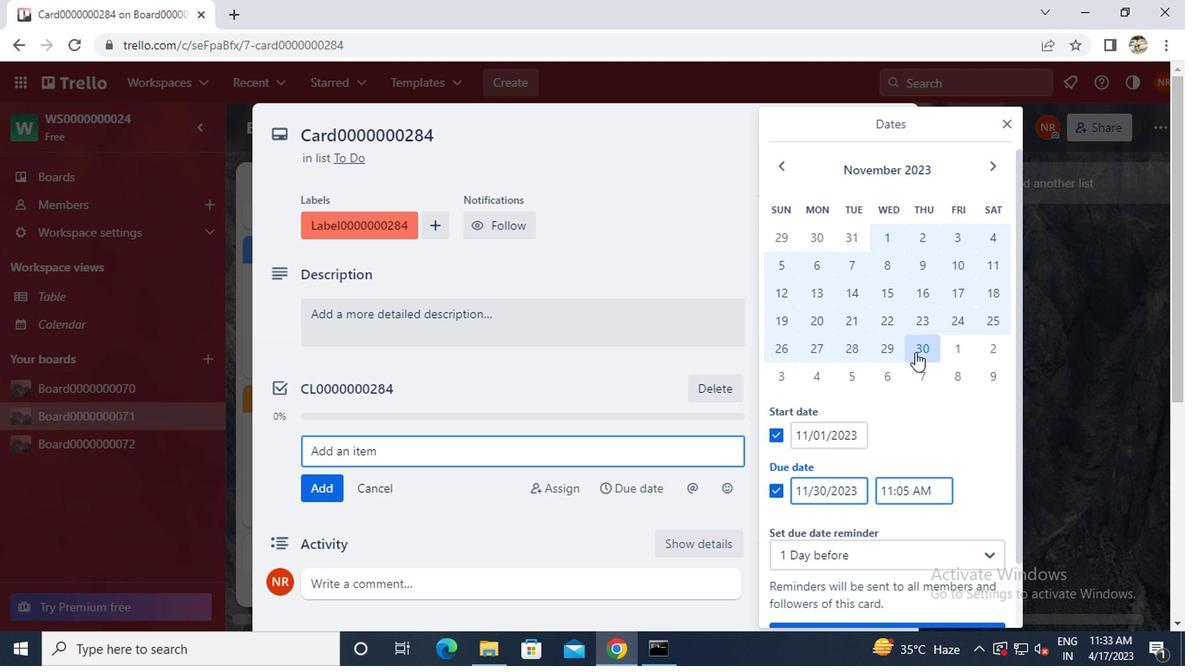 
Action: Mouse moved to (868, 561)
Screenshot: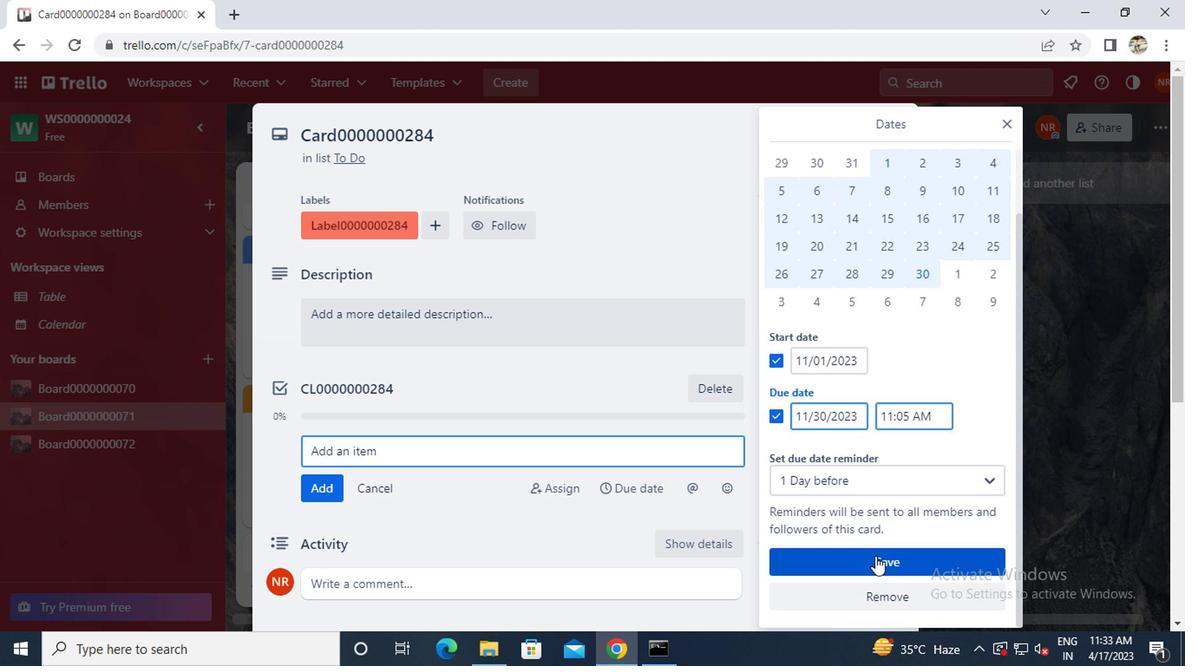 
Action: Mouse pressed left at (868, 561)
Screenshot: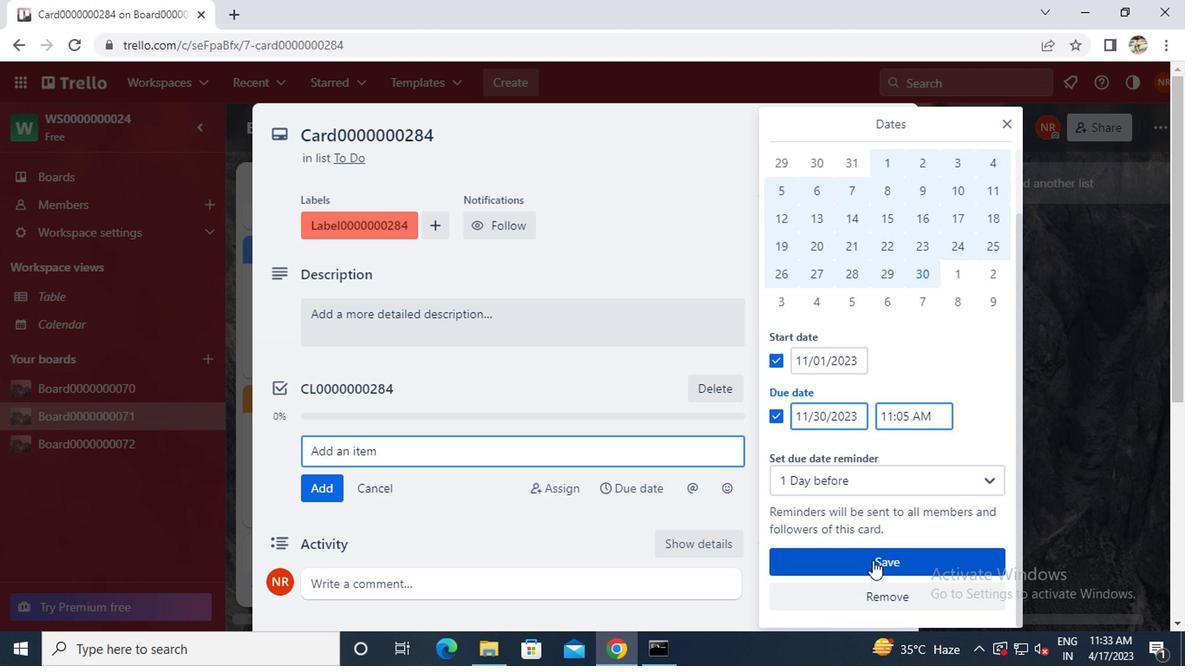 
Action: Mouse moved to (893, 125)
Screenshot: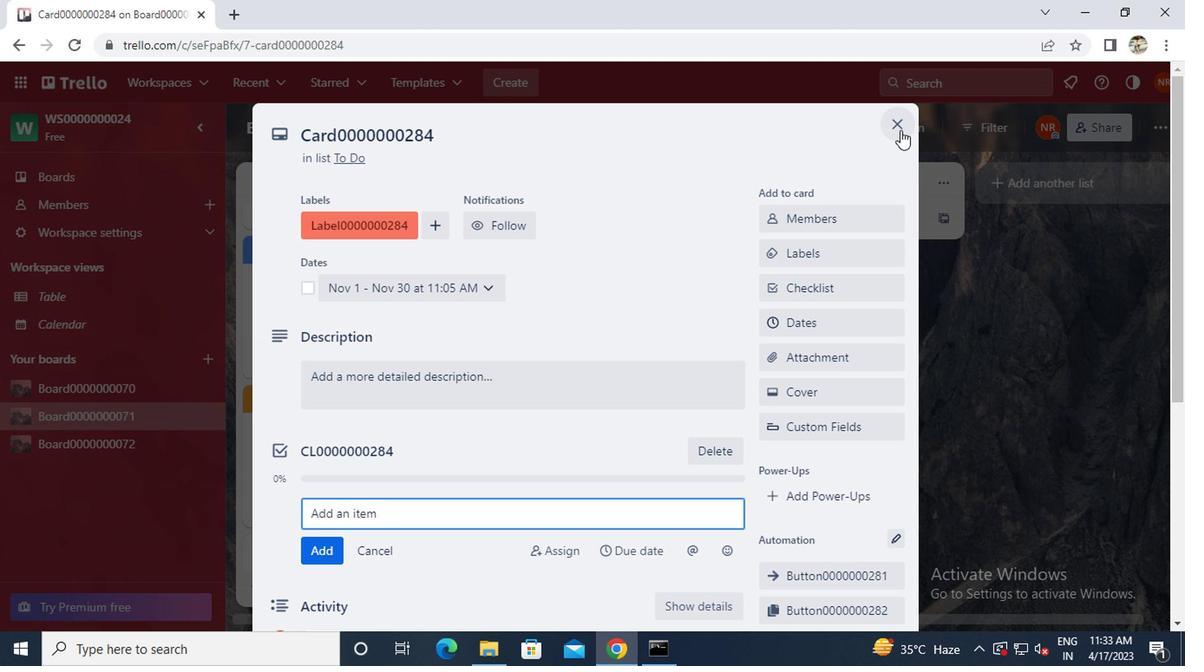
Action: Mouse pressed left at (893, 125)
Screenshot: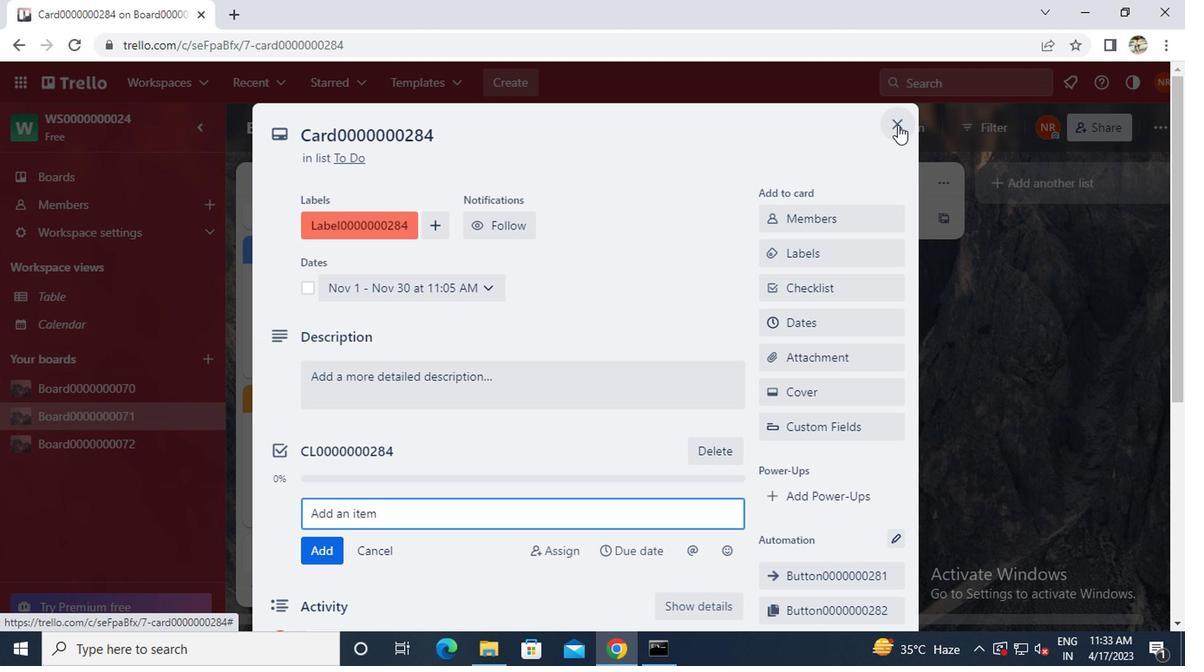
